 Task: Create a due date automation trigger when advanced on, on the monday before a card is due add content without an empty description at 11:00 AM.
Action: Mouse moved to (1084, 312)
Screenshot: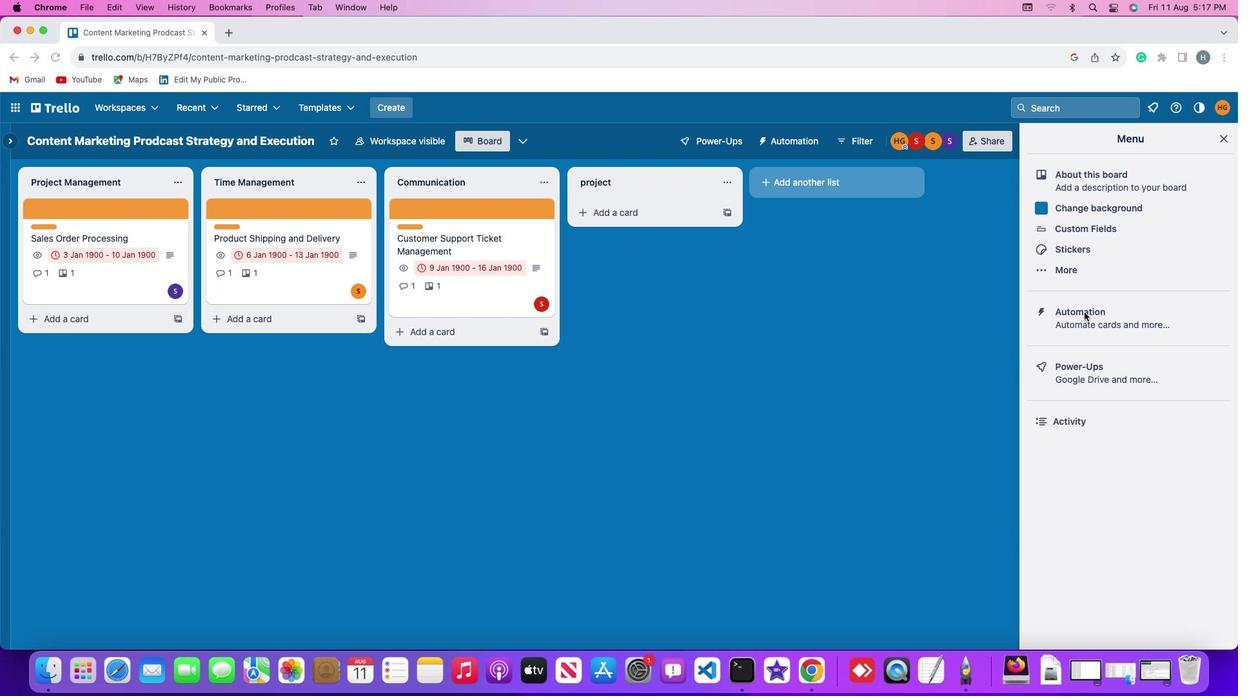 
Action: Mouse pressed left at (1084, 312)
Screenshot: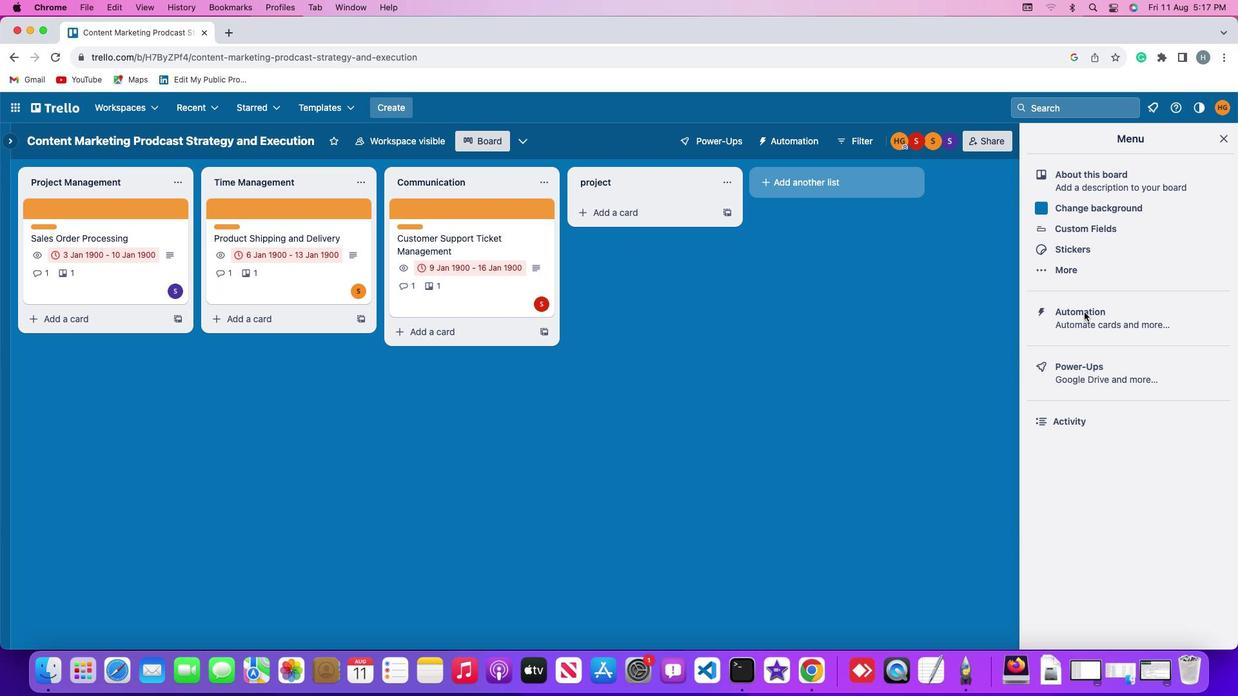 
Action: Mouse pressed left at (1084, 312)
Screenshot: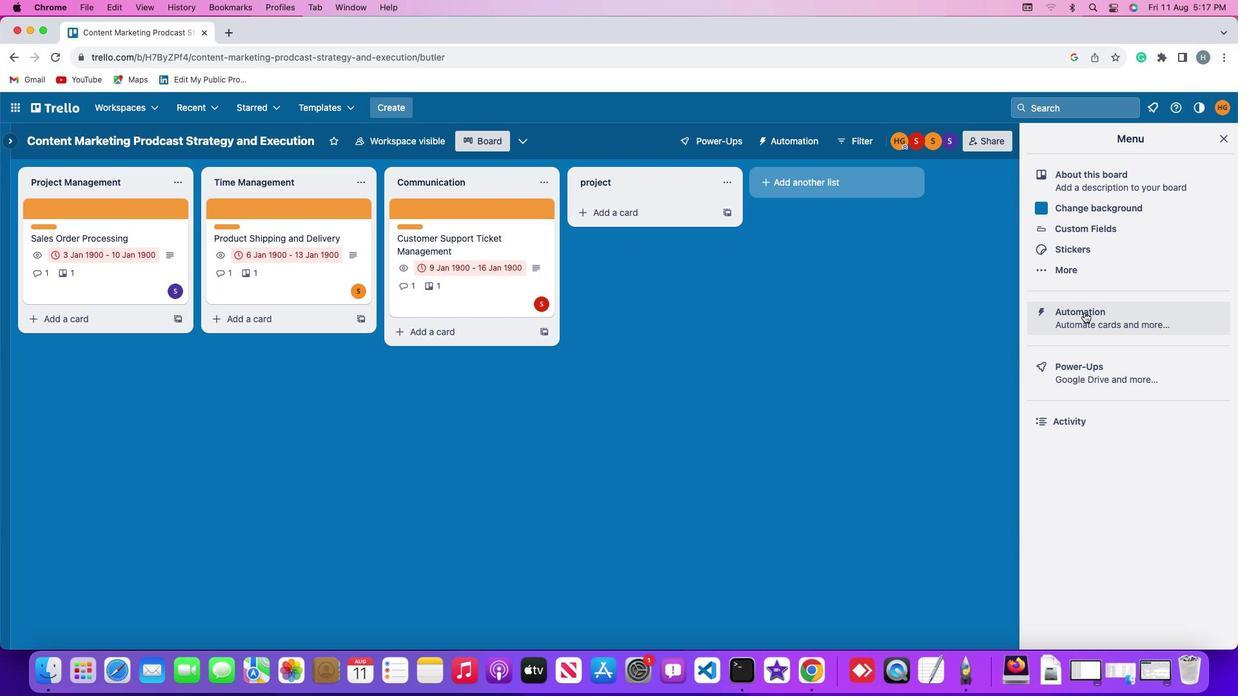 
Action: Mouse moved to (100, 303)
Screenshot: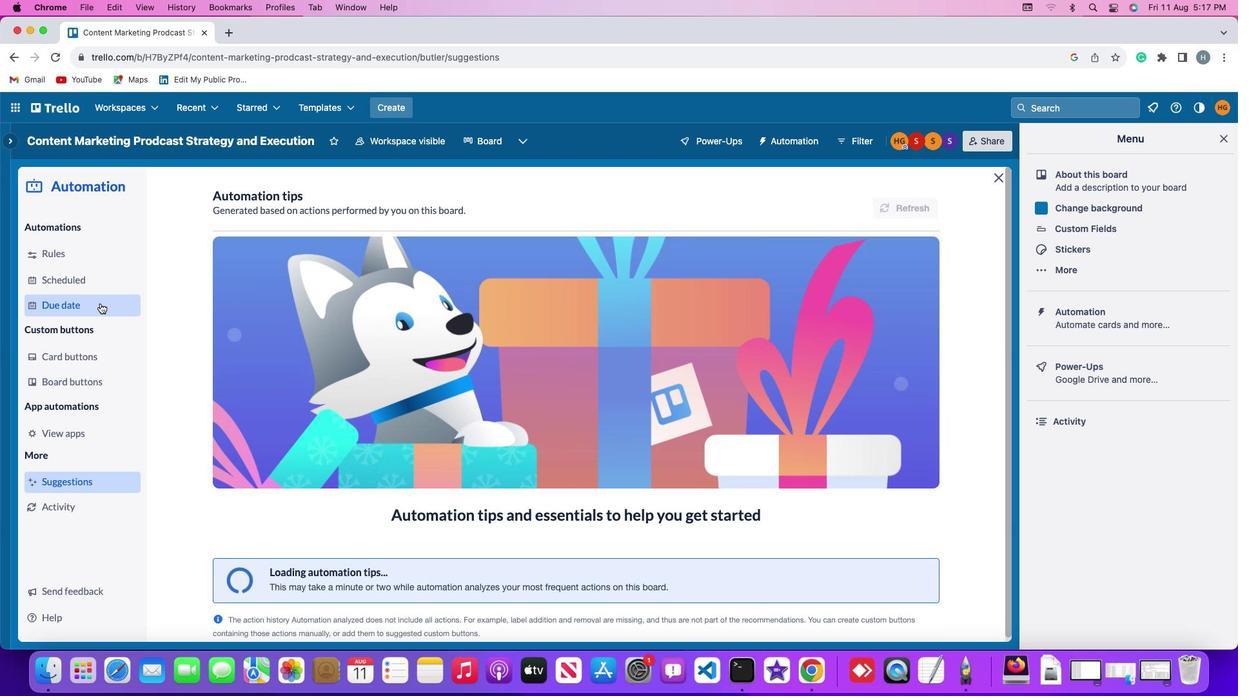 
Action: Mouse pressed left at (100, 303)
Screenshot: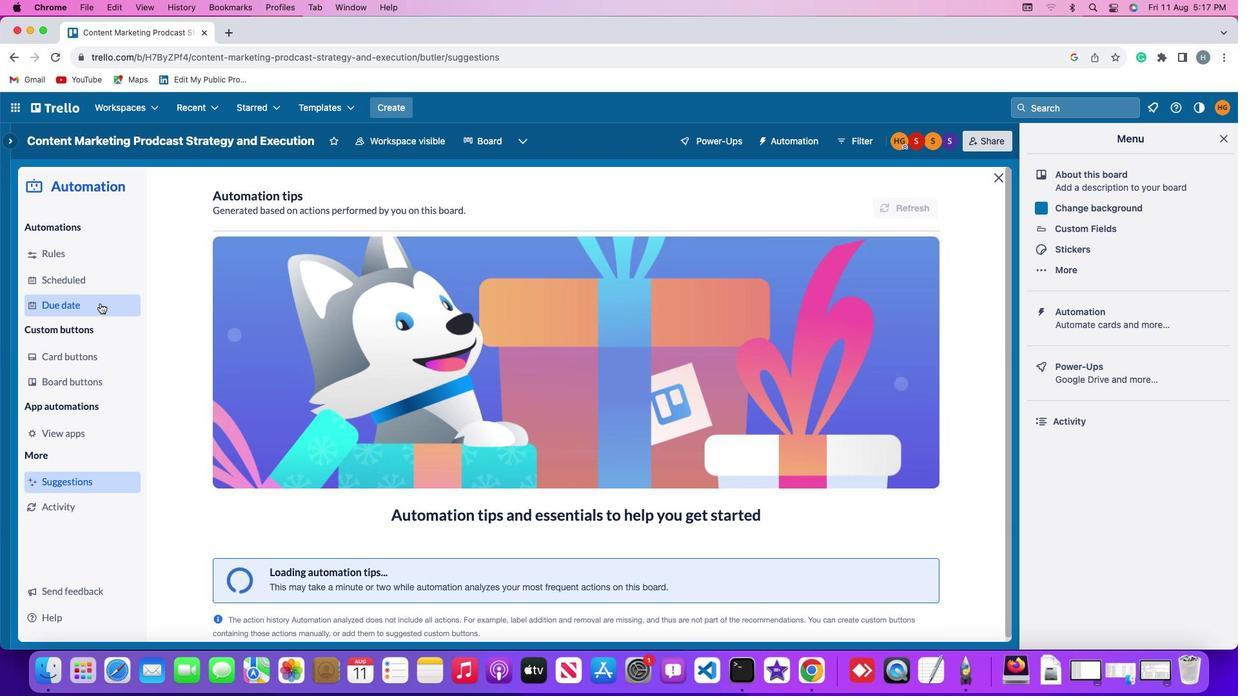 
Action: Mouse moved to (856, 195)
Screenshot: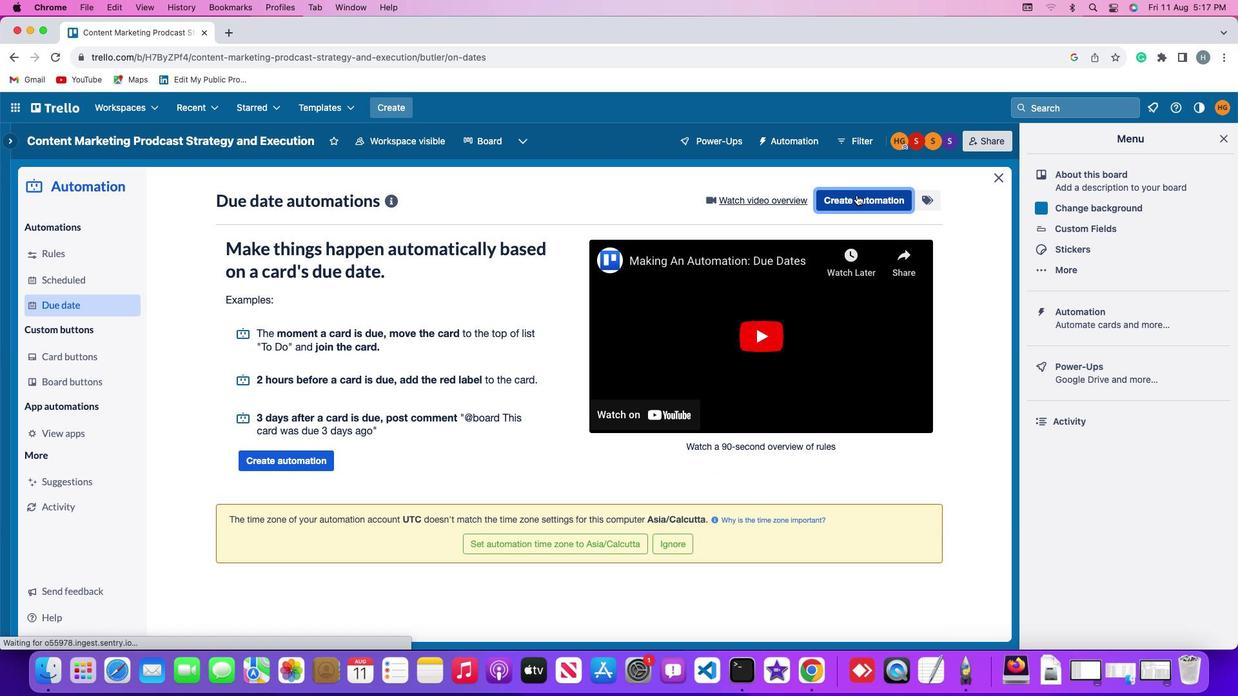 
Action: Mouse pressed left at (856, 195)
Screenshot: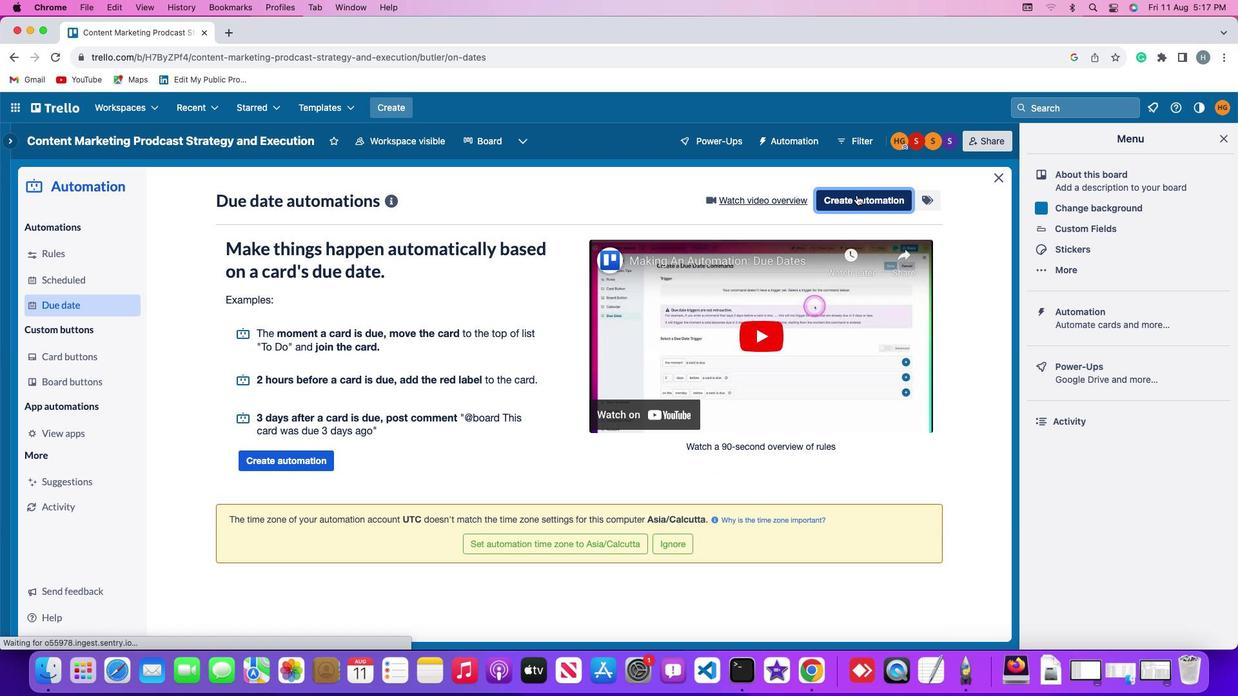 
Action: Mouse moved to (317, 324)
Screenshot: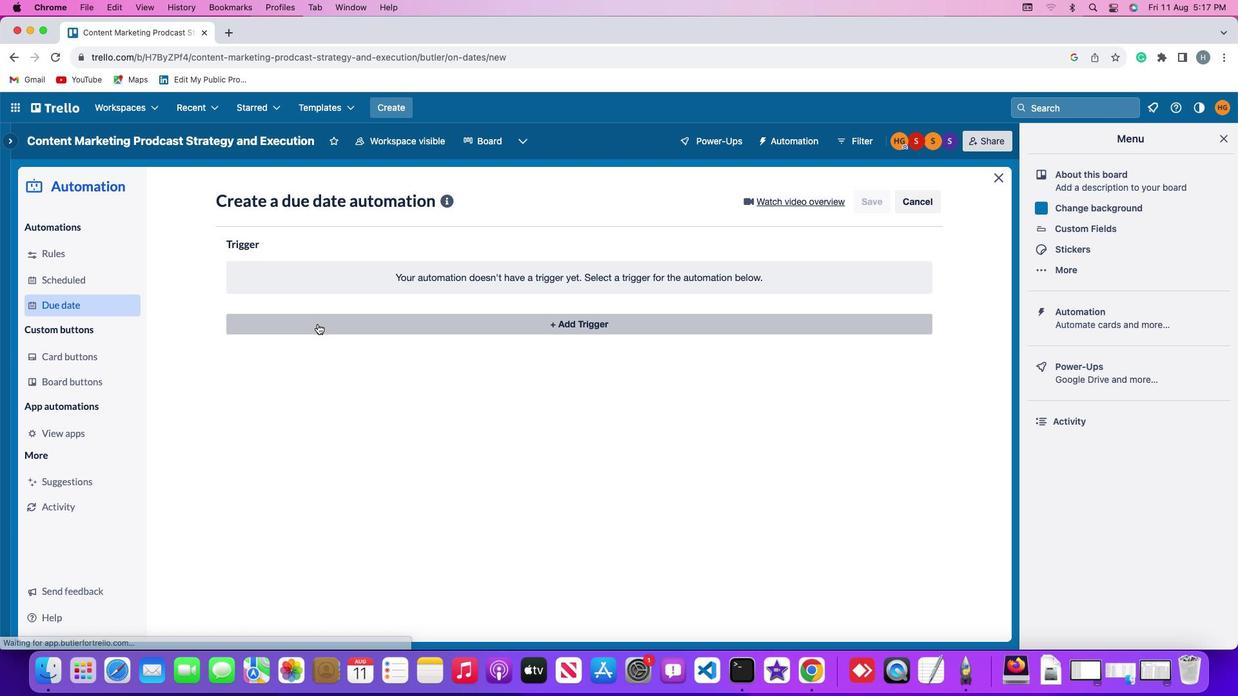 
Action: Mouse pressed left at (317, 324)
Screenshot: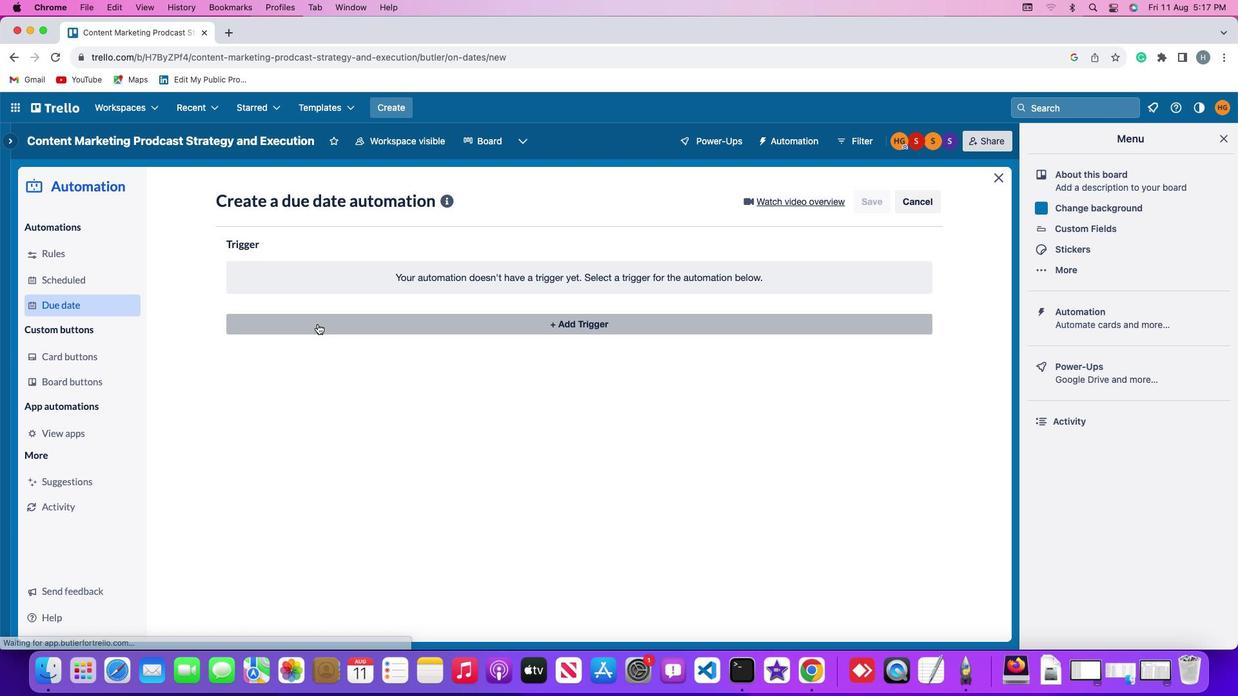 
Action: Mouse moved to (288, 569)
Screenshot: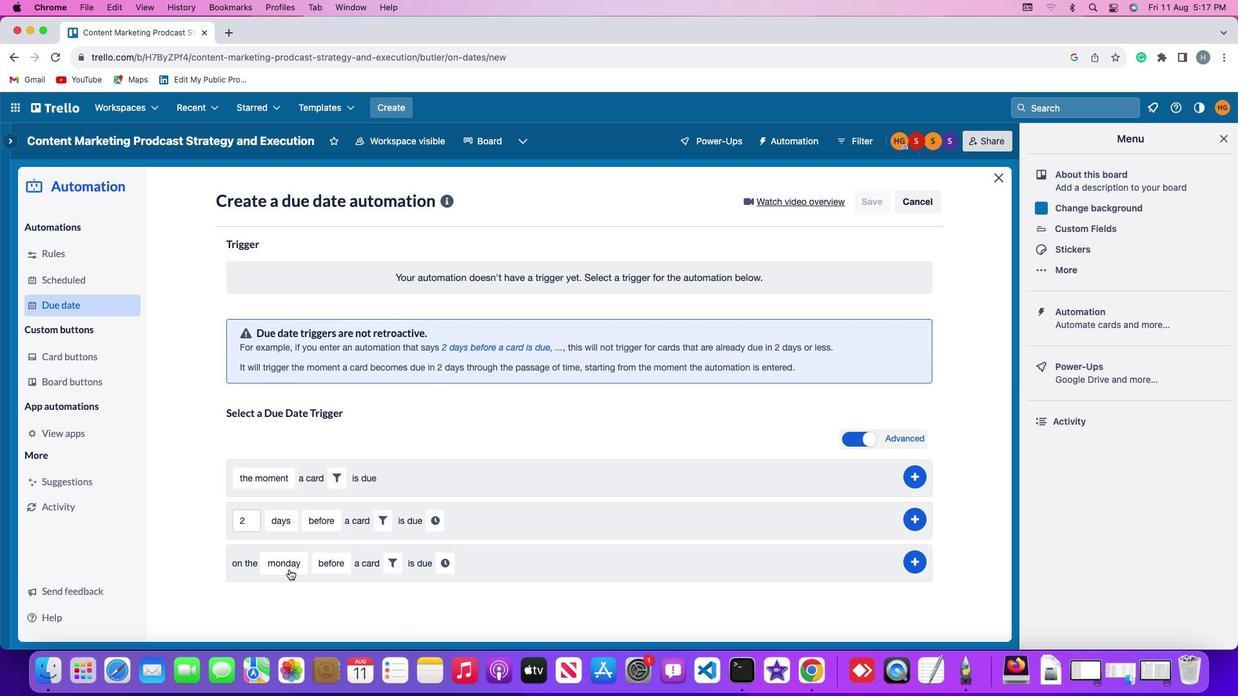 
Action: Mouse pressed left at (288, 569)
Screenshot: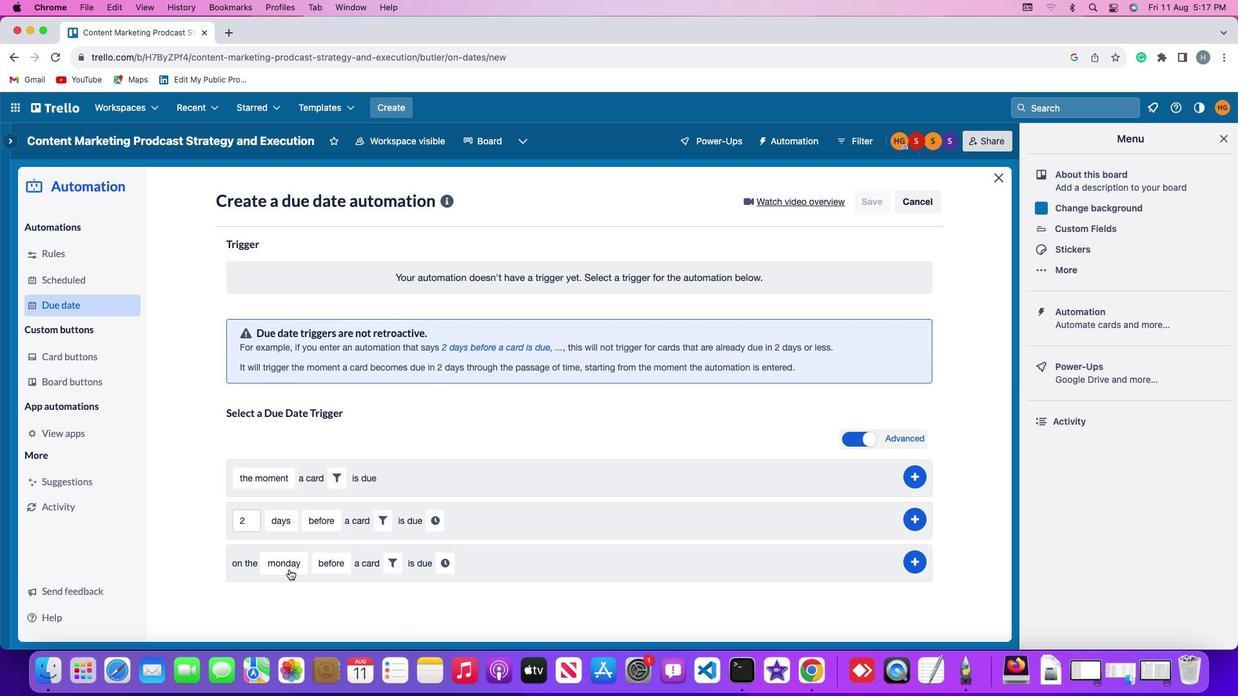 
Action: Mouse moved to (301, 381)
Screenshot: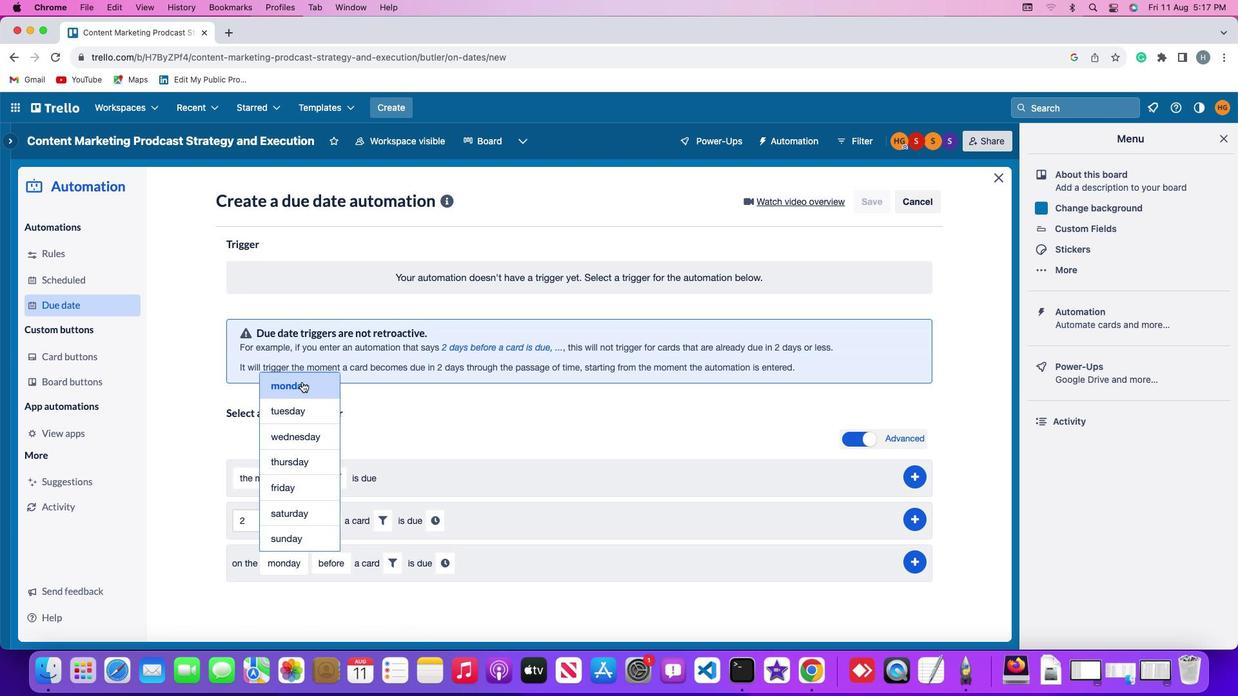 
Action: Mouse pressed left at (301, 381)
Screenshot: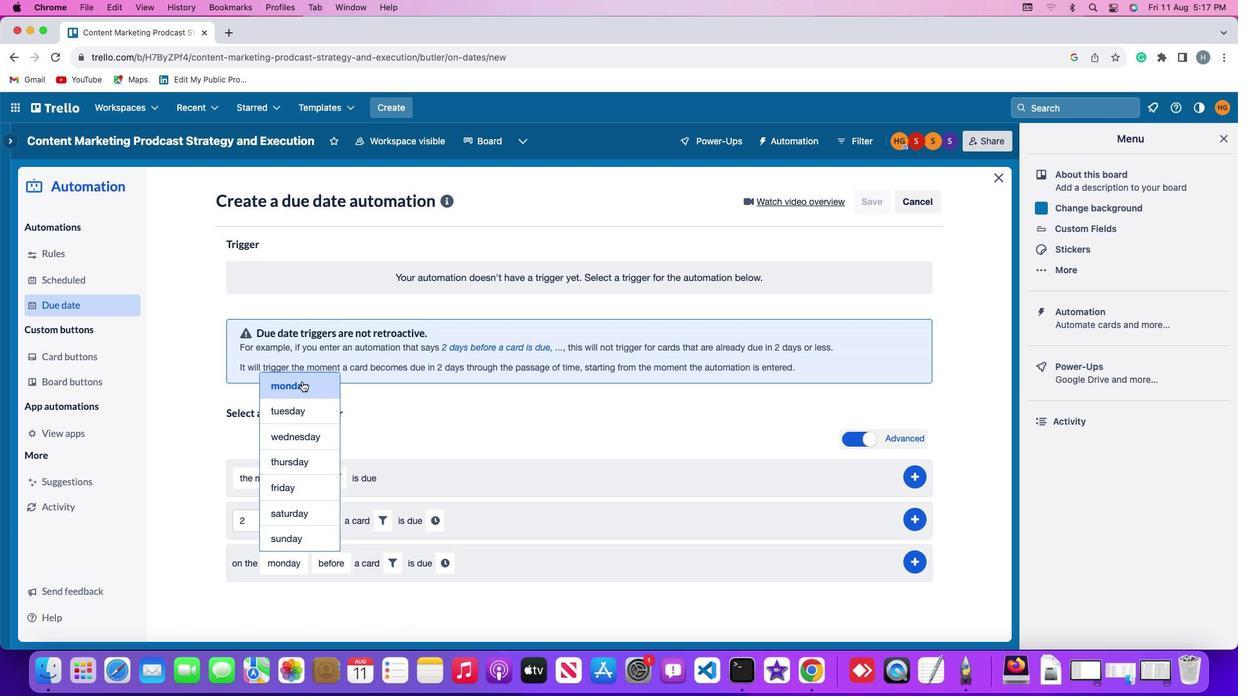 
Action: Mouse moved to (332, 565)
Screenshot: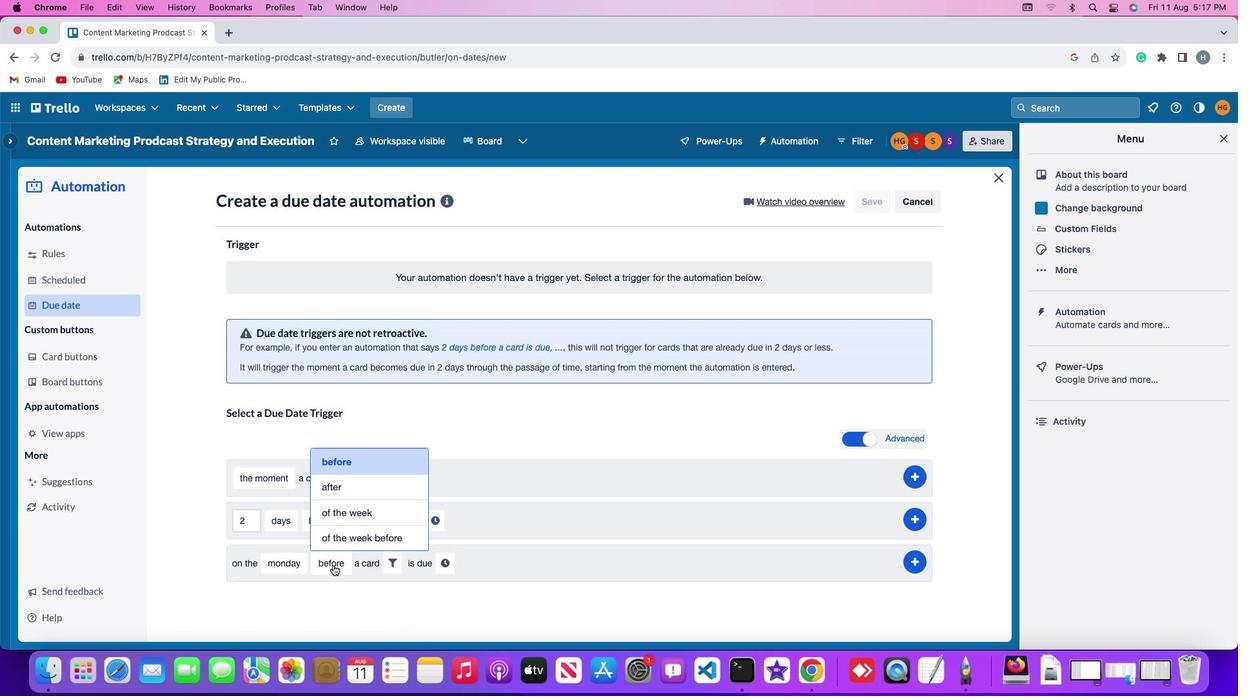 
Action: Mouse pressed left at (332, 565)
Screenshot: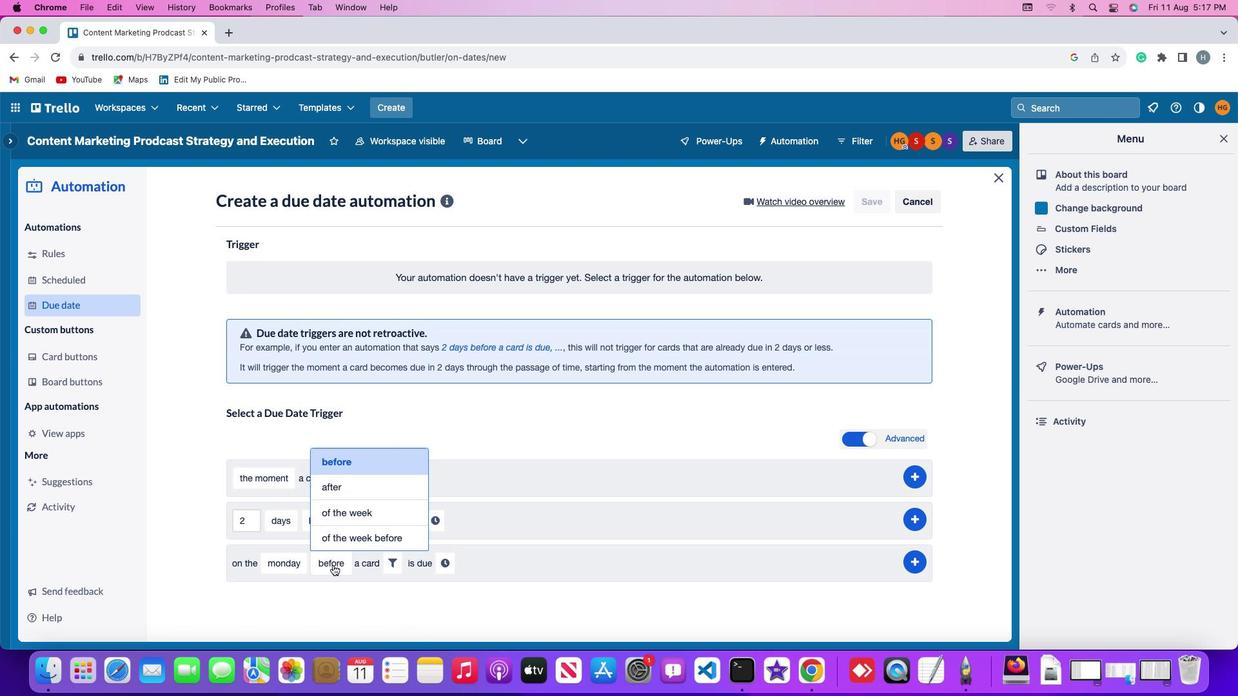 
Action: Mouse moved to (370, 460)
Screenshot: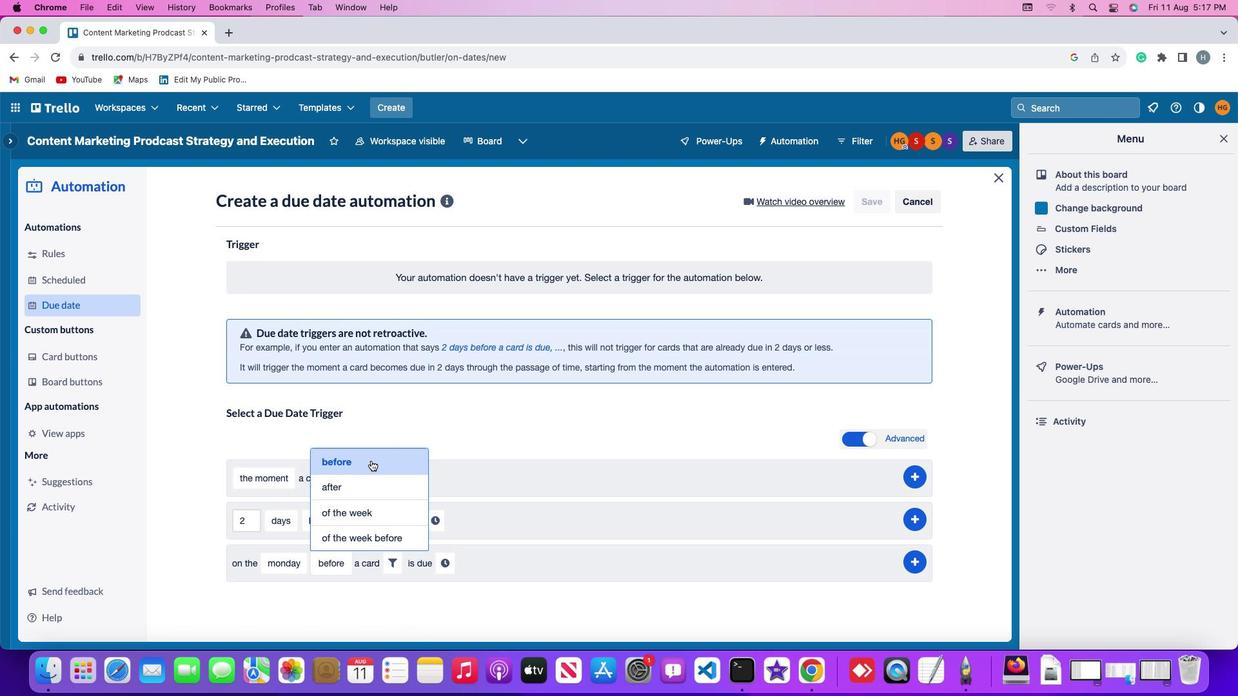 
Action: Mouse pressed left at (370, 460)
Screenshot: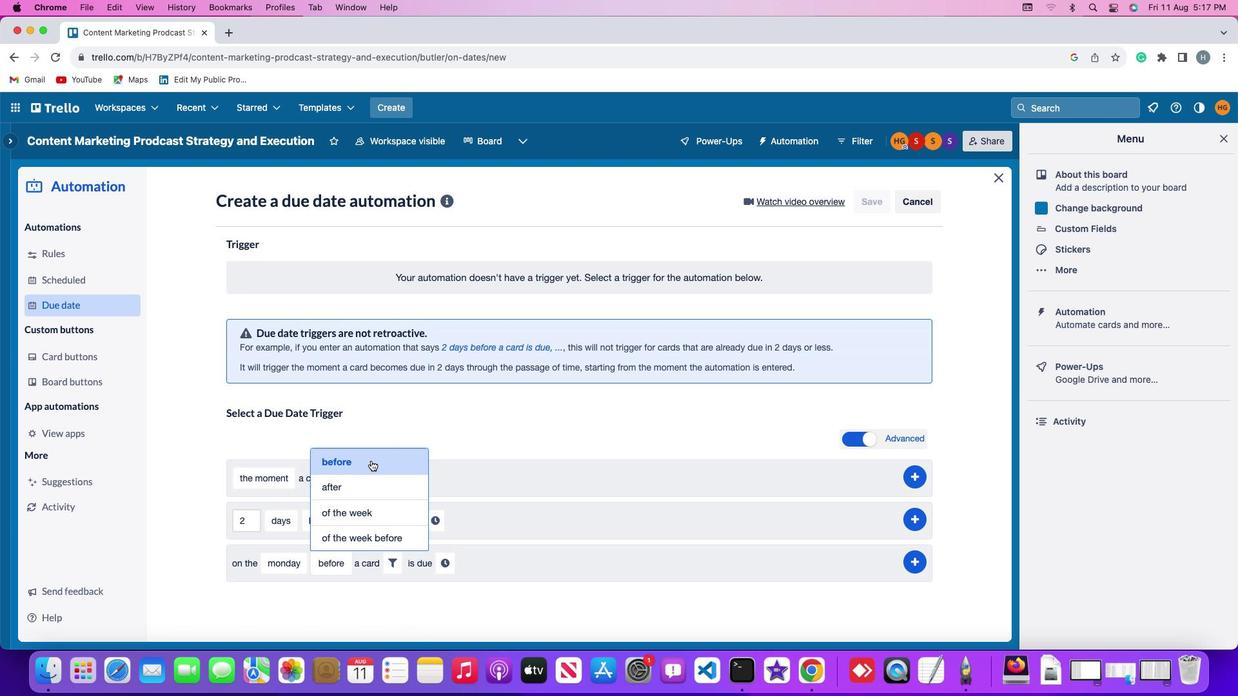 
Action: Mouse moved to (393, 568)
Screenshot: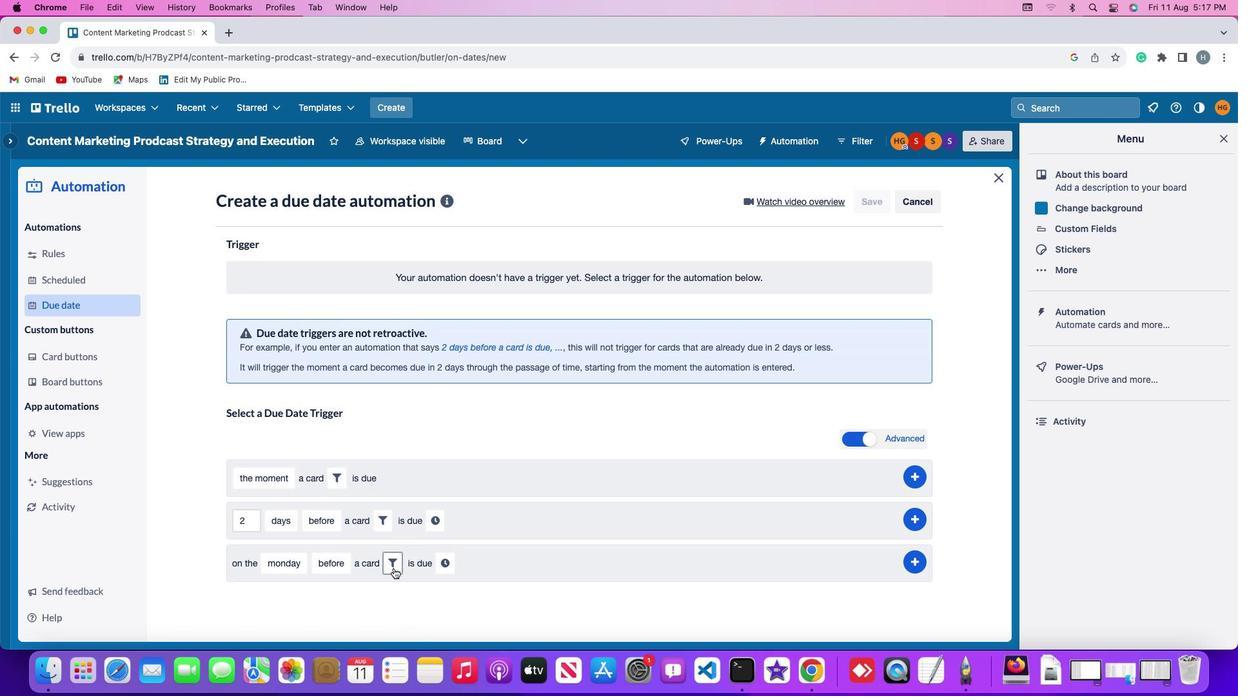 
Action: Mouse pressed left at (393, 568)
Screenshot: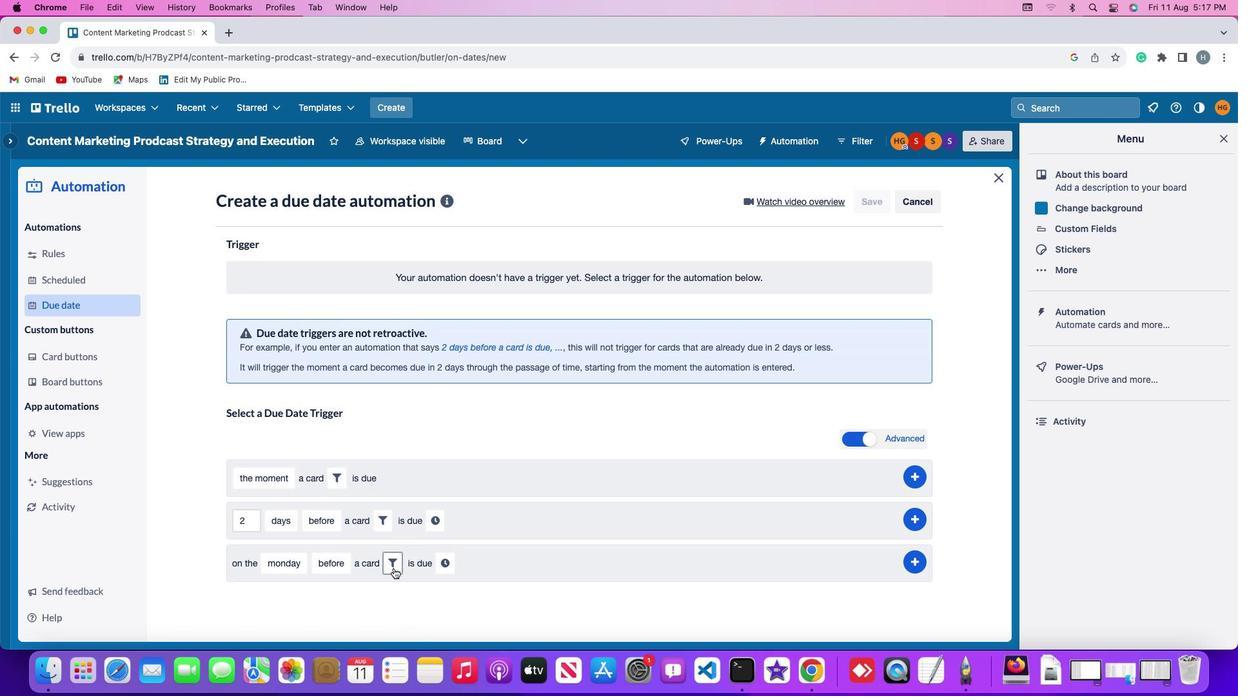 
Action: Mouse moved to (545, 600)
Screenshot: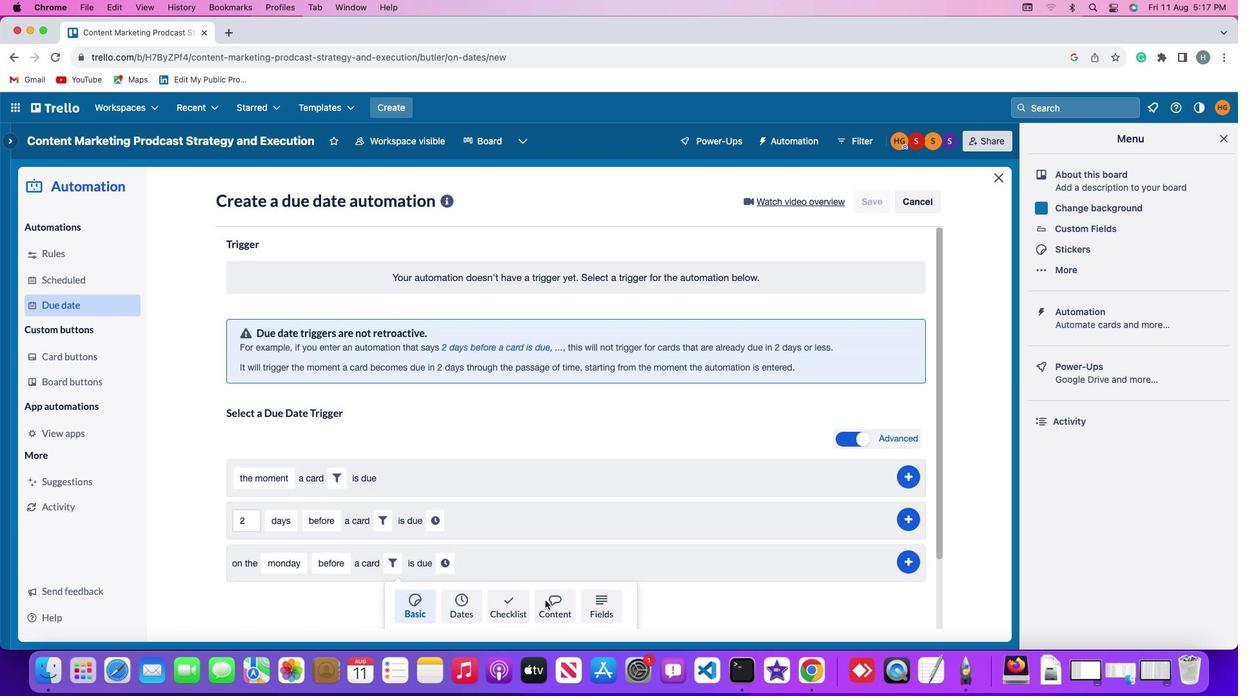 
Action: Mouse pressed left at (545, 600)
Screenshot: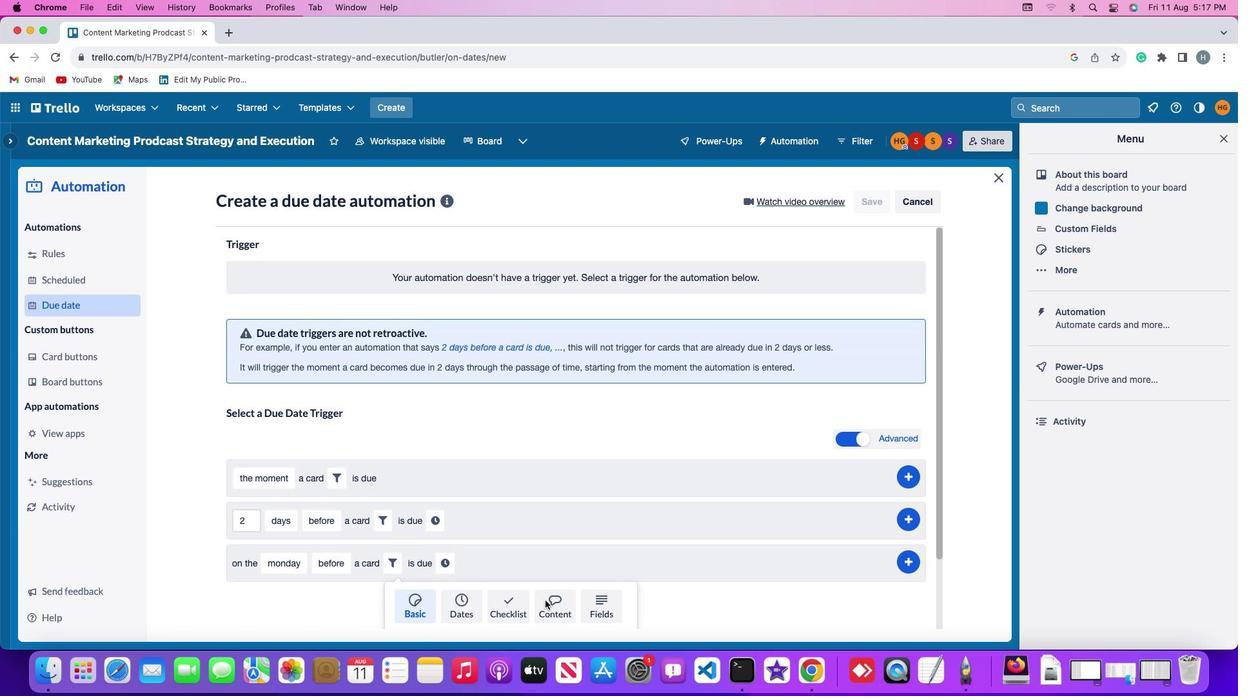 
Action: Mouse moved to (362, 601)
Screenshot: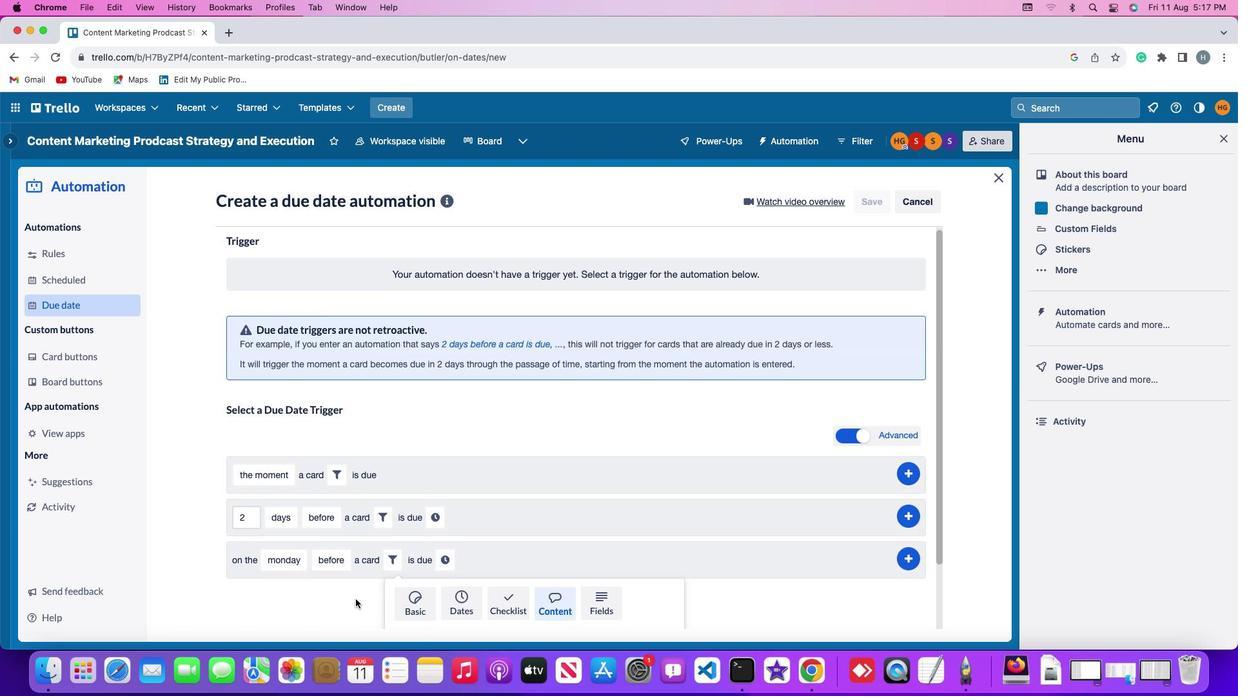 
Action: Mouse scrolled (362, 601) with delta (0, 0)
Screenshot: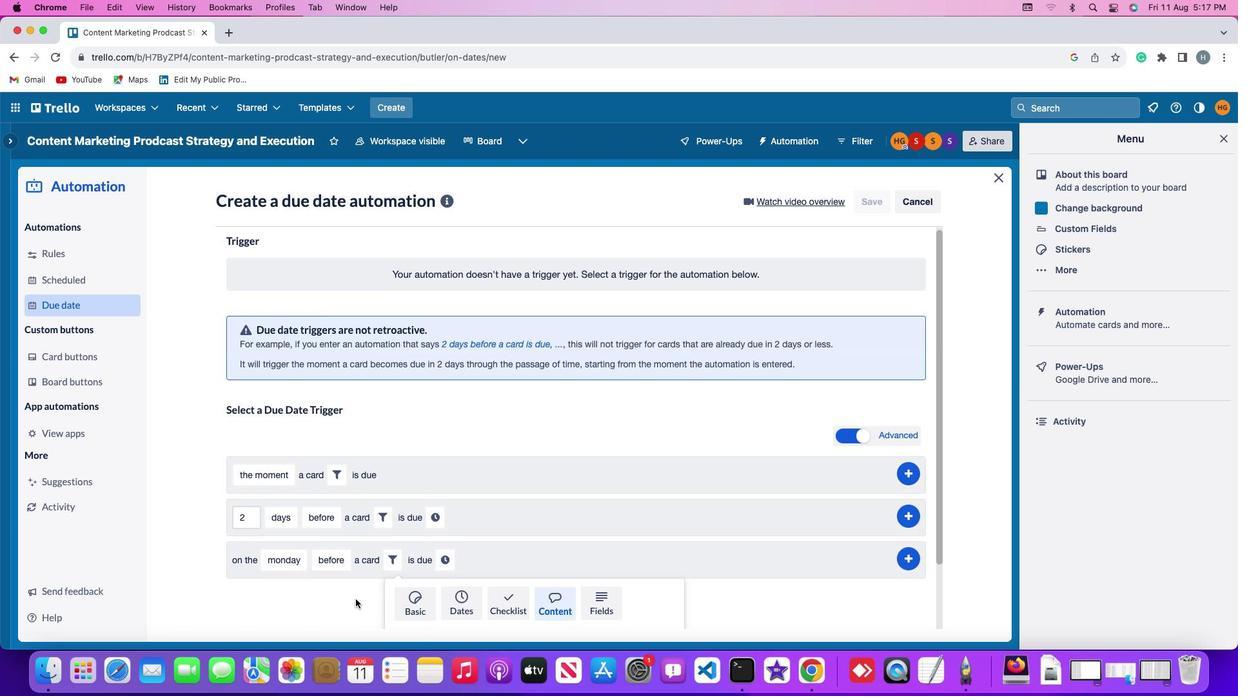 
Action: Mouse moved to (362, 601)
Screenshot: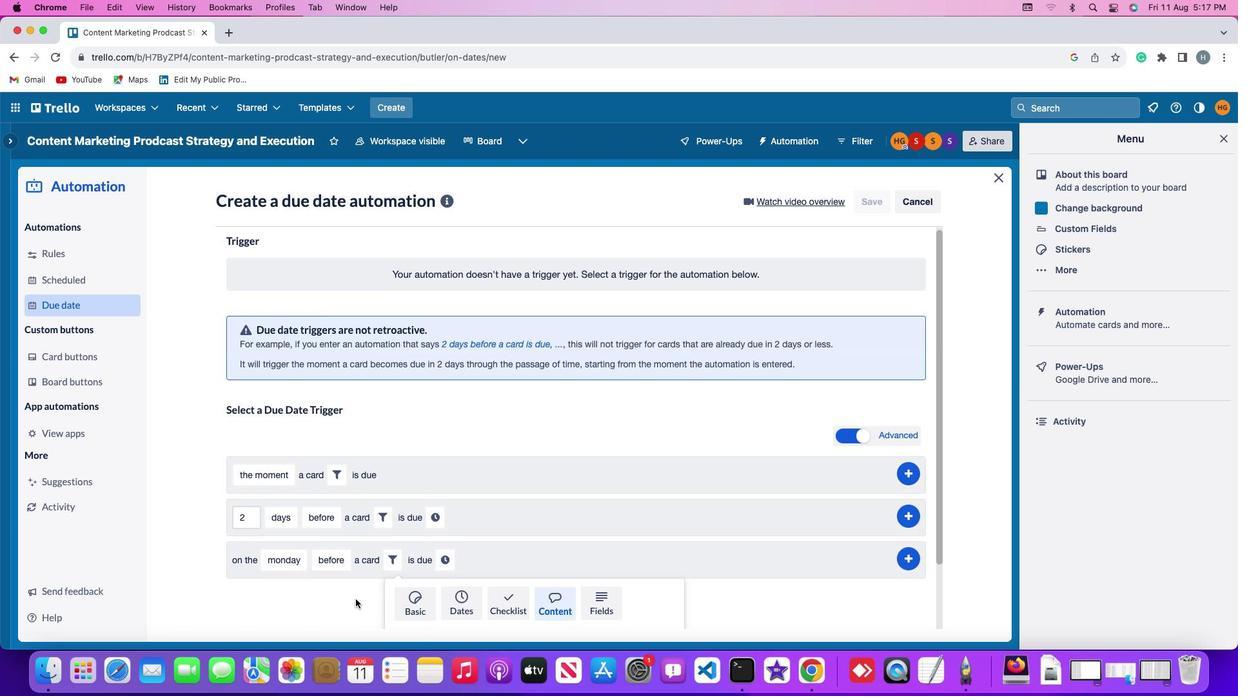 
Action: Mouse scrolled (362, 601) with delta (0, 0)
Screenshot: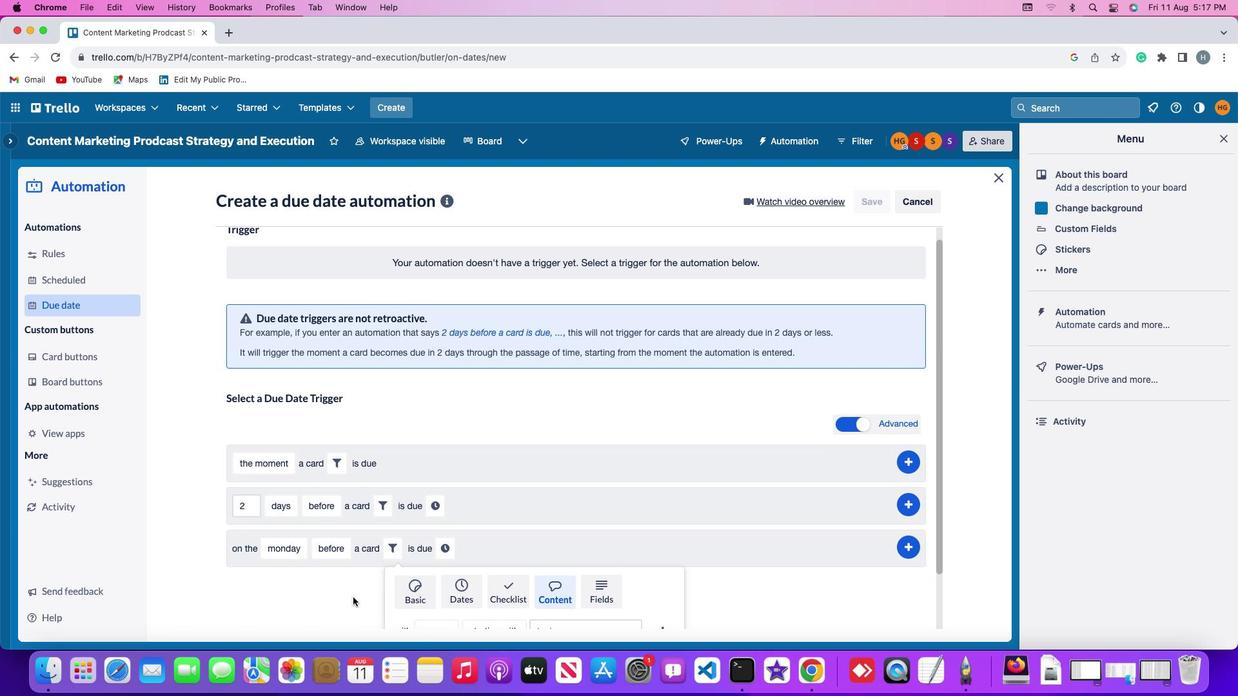 
Action: Mouse scrolled (362, 601) with delta (0, -1)
Screenshot: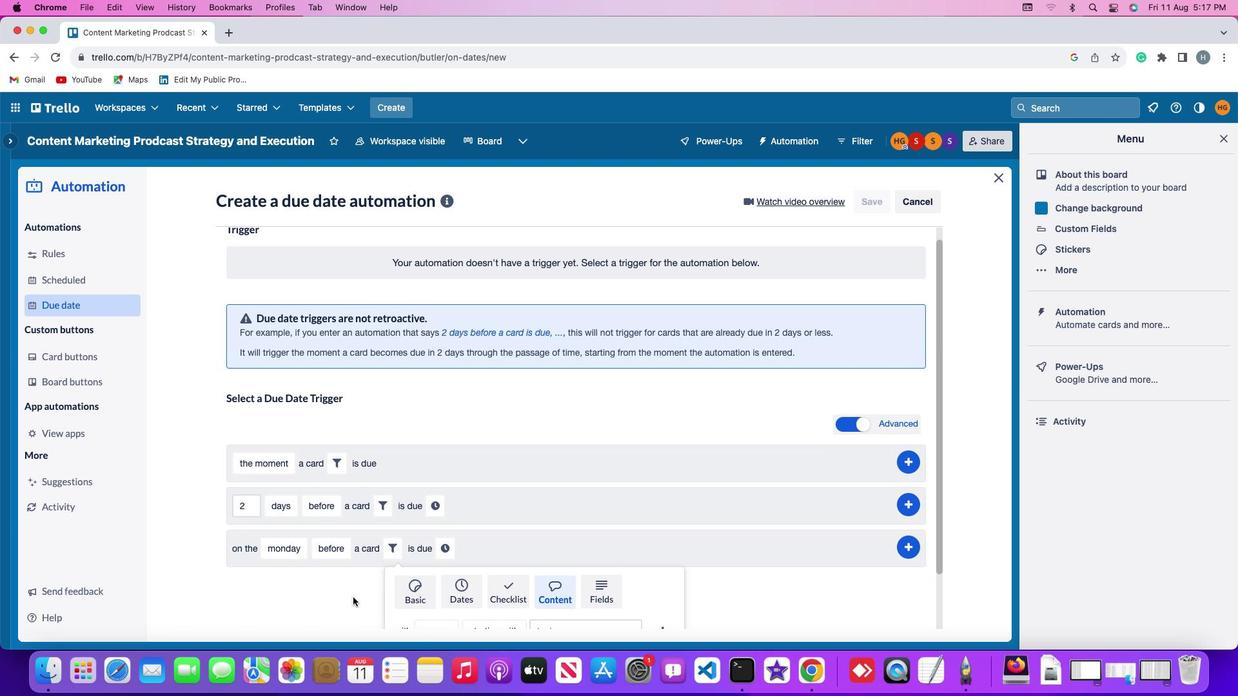 
Action: Mouse moved to (360, 599)
Screenshot: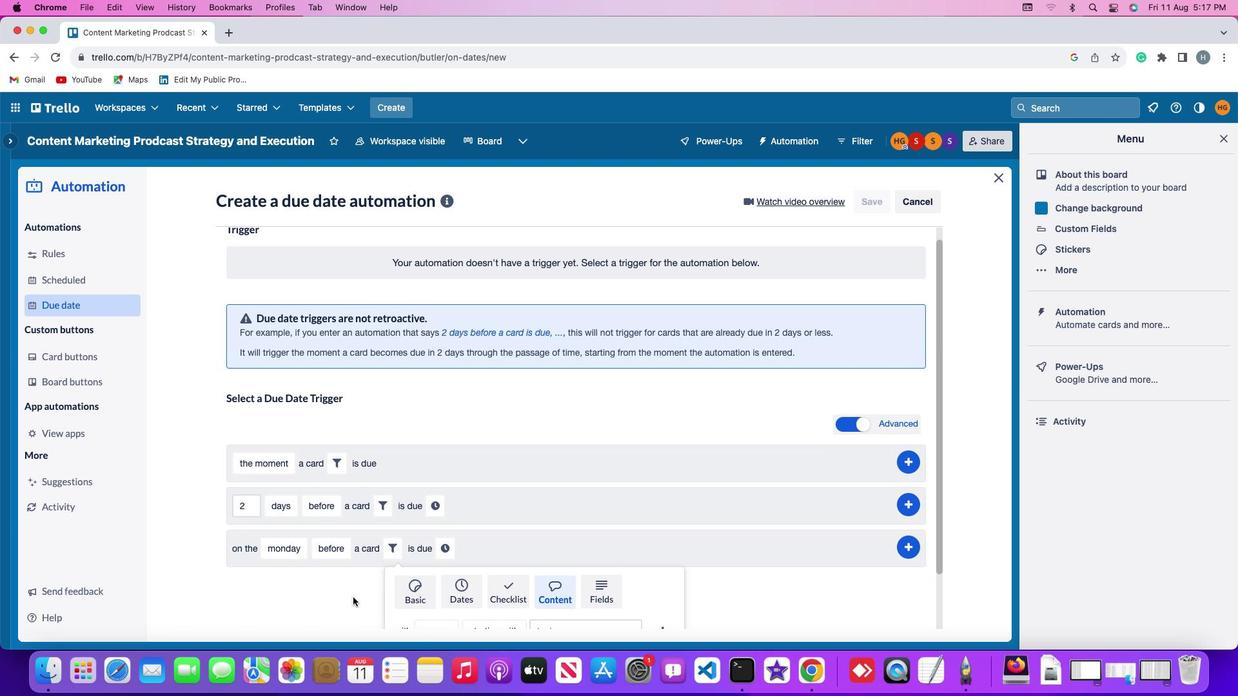 
Action: Mouse scrolled (360, 599) with delta (0, -3)
Screenshot: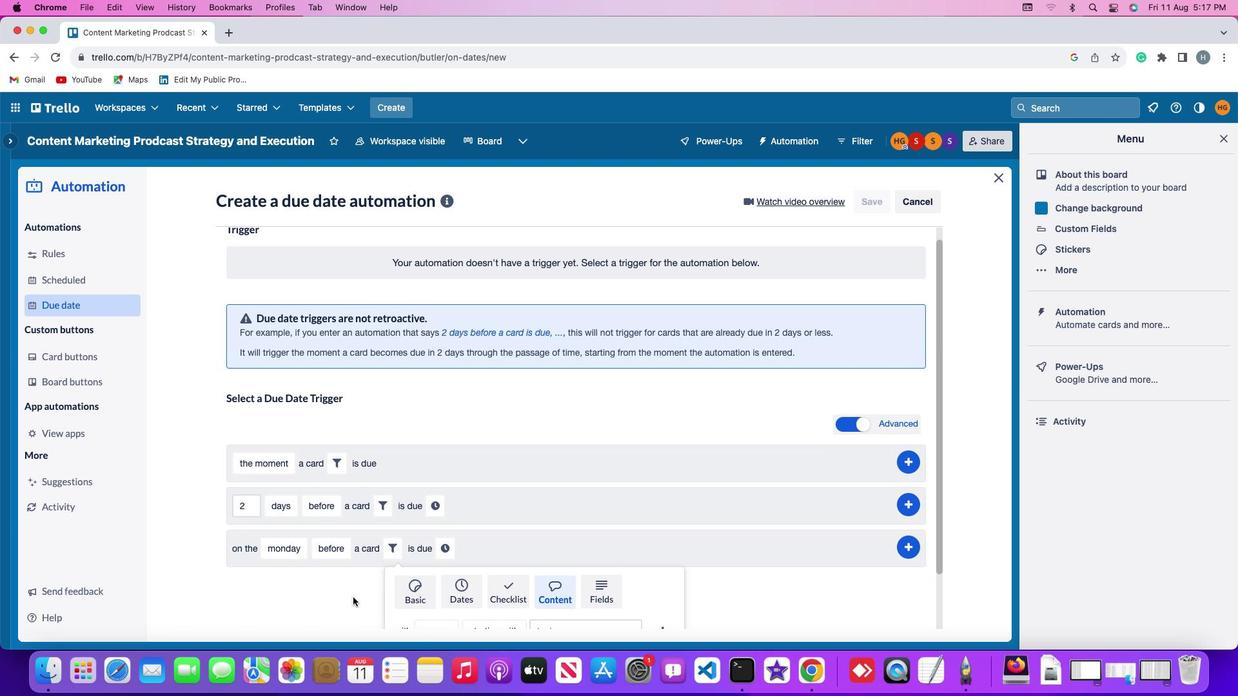 
Action: Mouse moved to (354, 598)
Screenshot: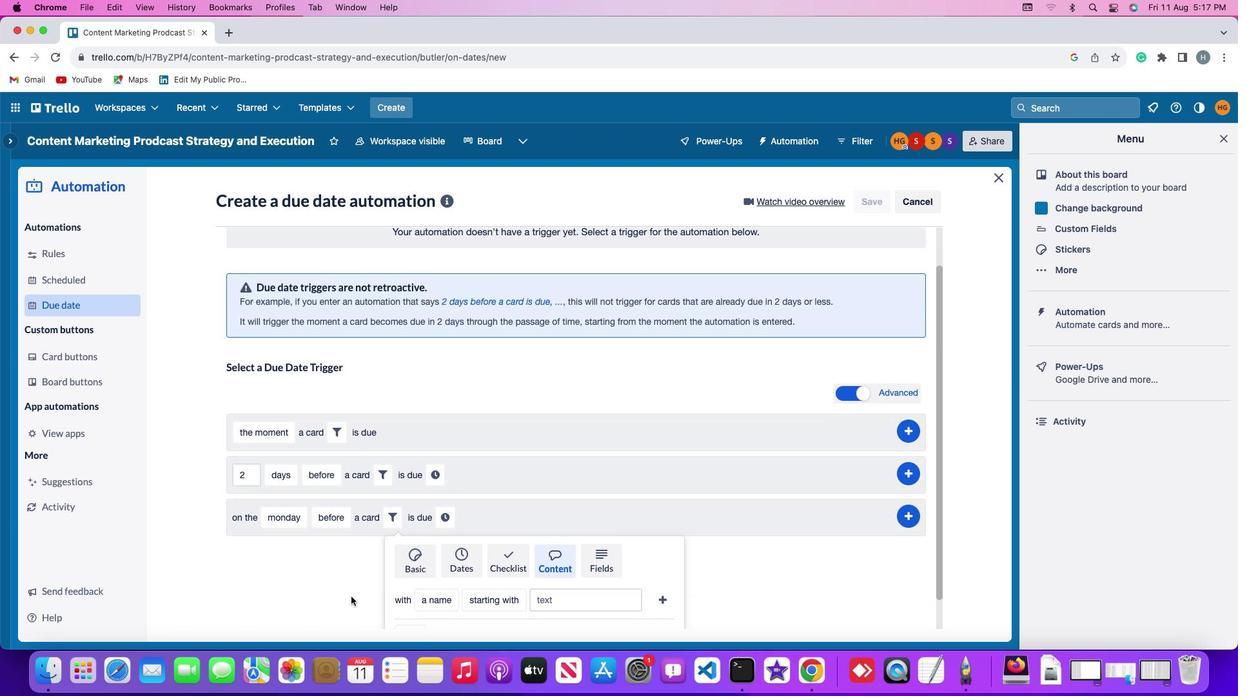 
Action: Mouse scrolled (354, 598) with delta (0, -3)
Screenshot: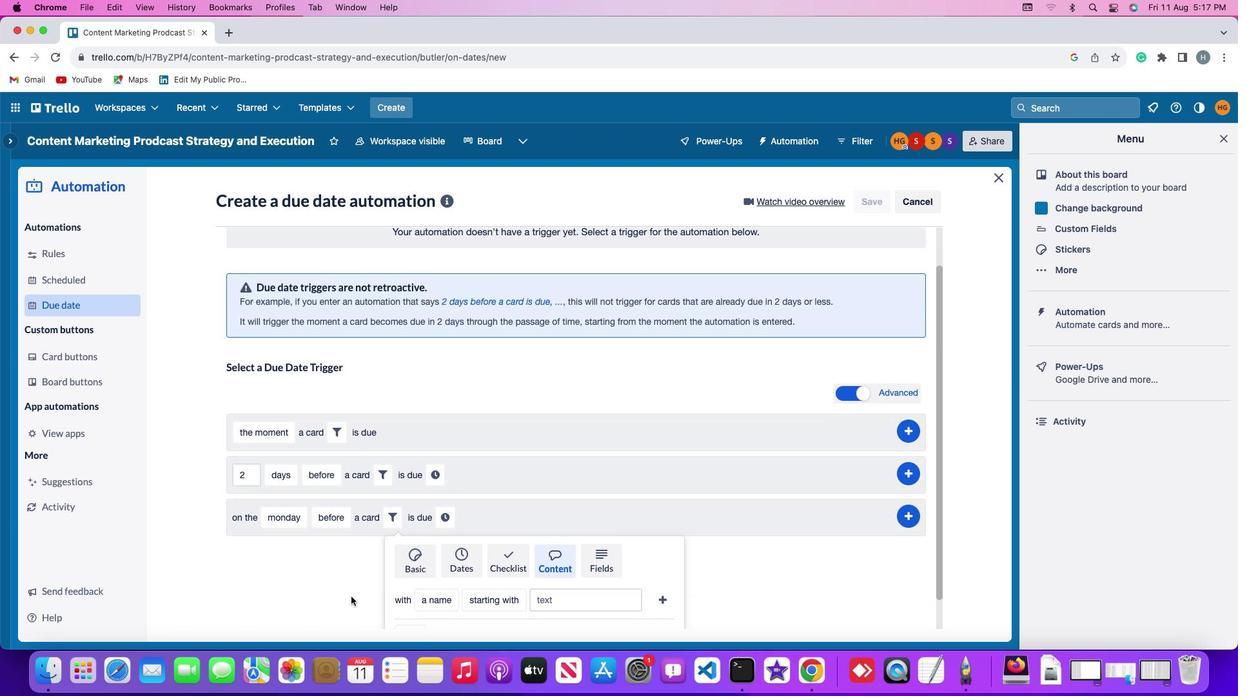 
Action: Mouse moved to (350, 596)
Screenshot: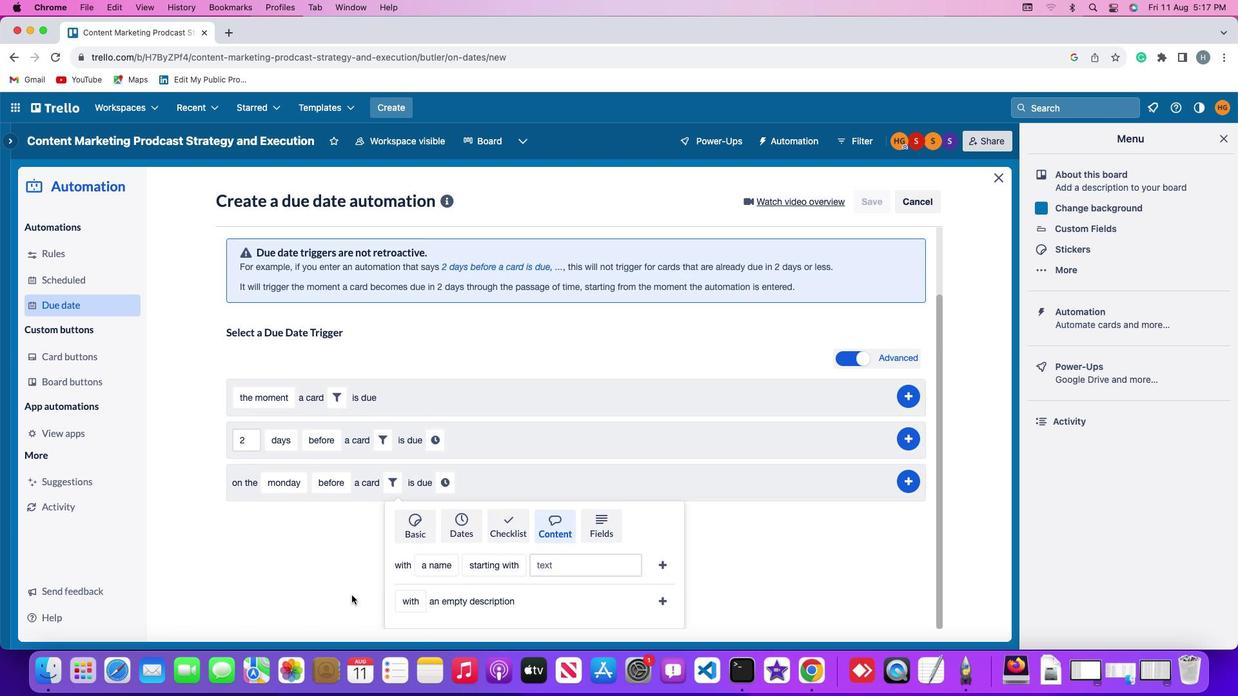 
Action: Mouse scrolled (350, 596) with delta (0, 0)
Screenshot: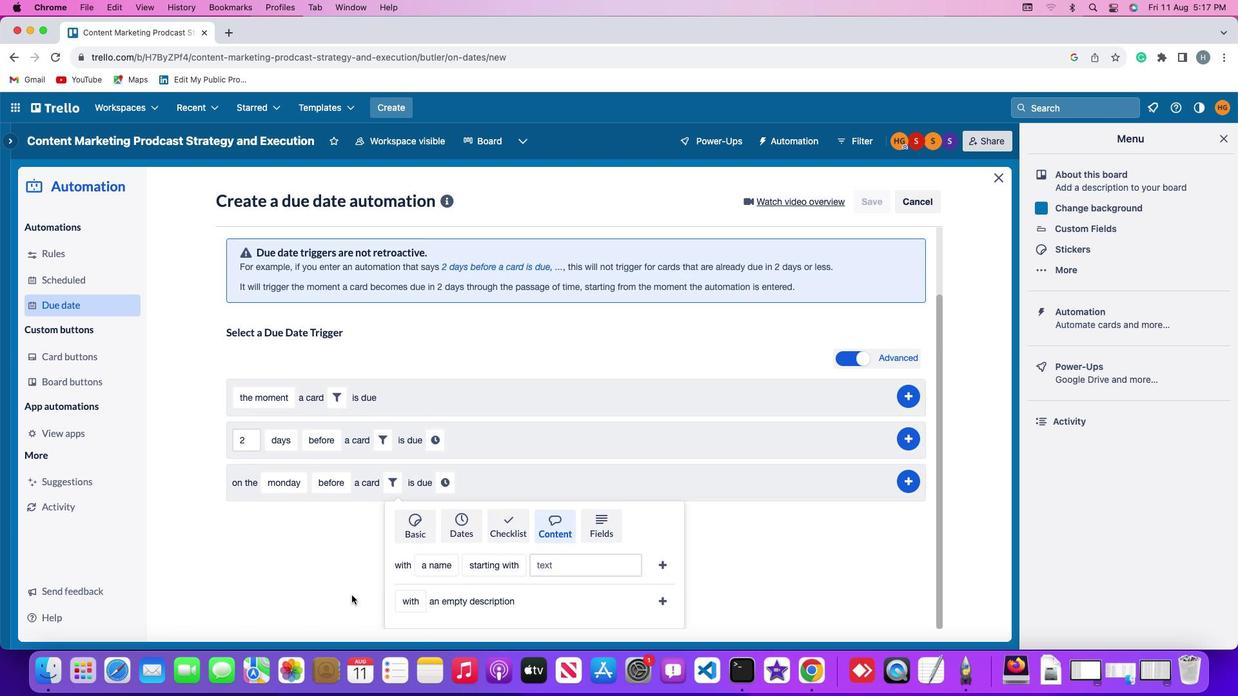 
Action: Mouse scrolled (350, 596) with delta (0, 0)
Screenshot: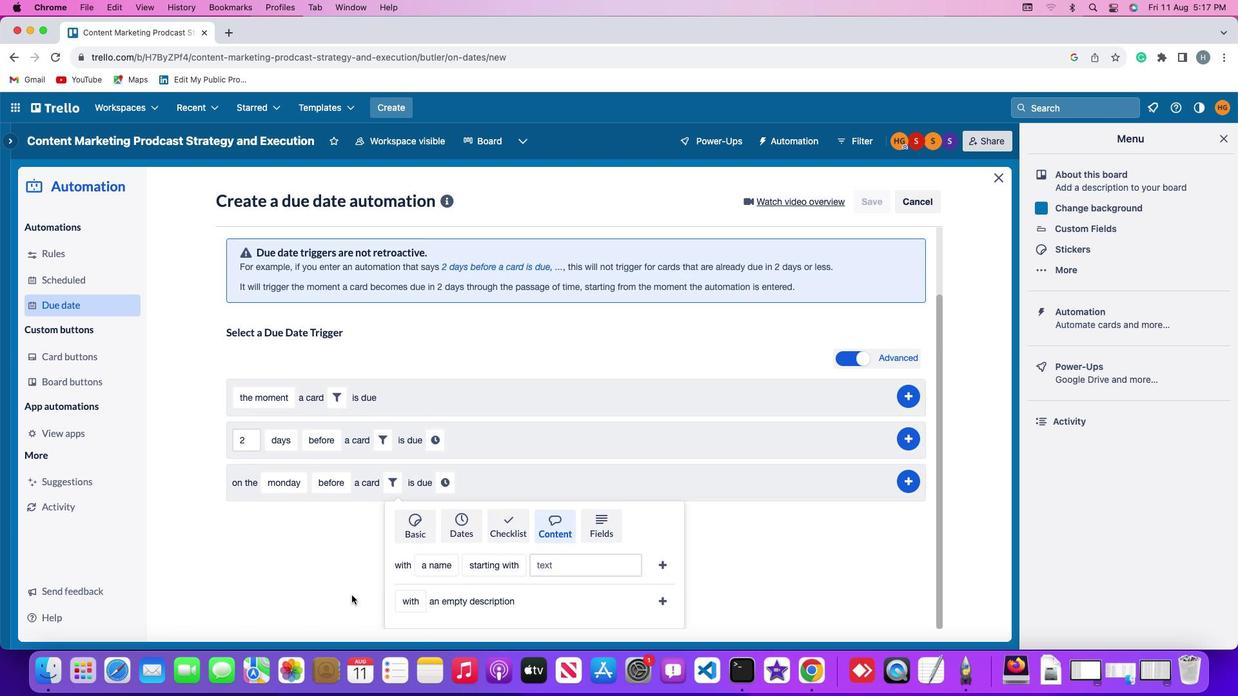 
Action: Mouse moved to (350, 595)
Screenshot: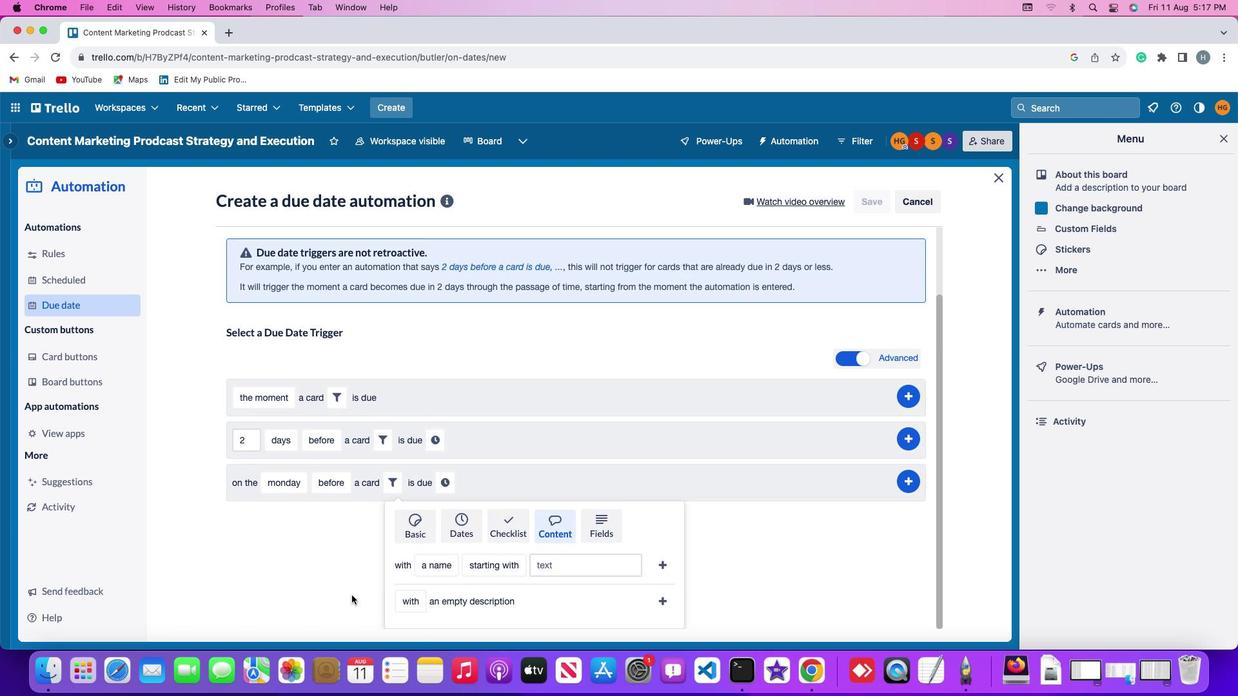 
Action: Mouse scrolled (350, 595) with delta (0, -1)
Screenshot: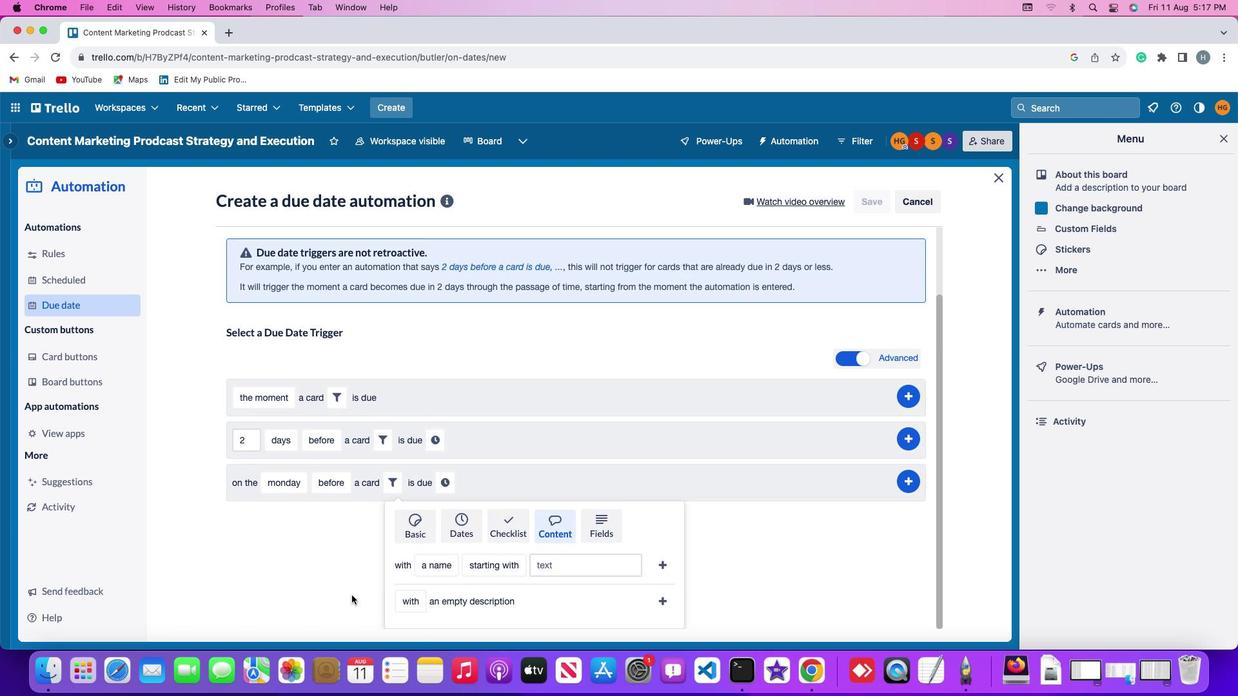 
Action: Mouse moved to (352, 595)
Screenshot: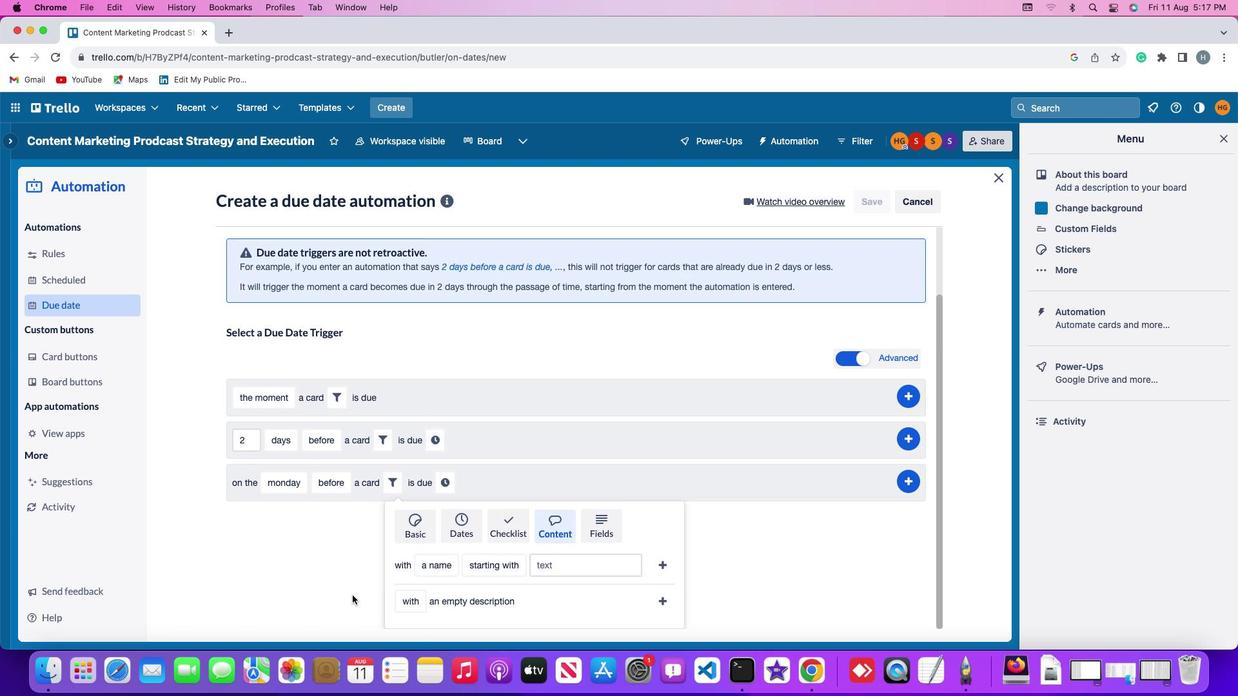 
Action: Mouse scrolled (352, 595) with delta (0, -2)
Screenshot: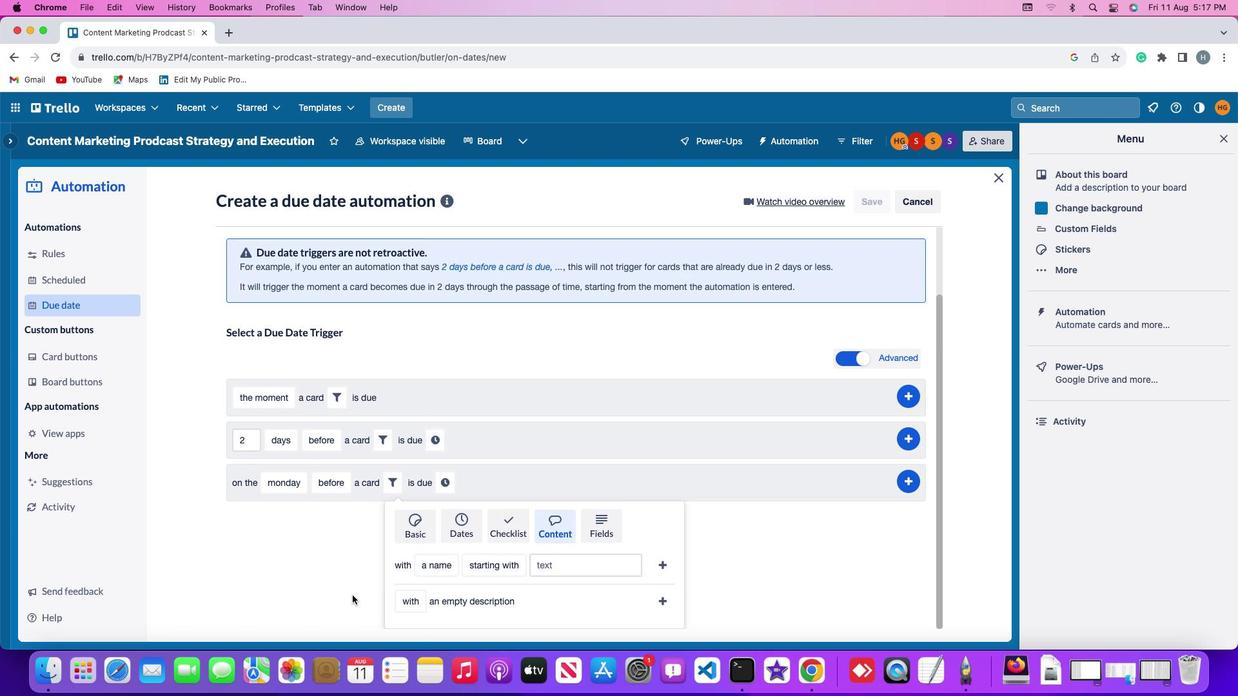 
Action: Mouse moved to (409, 598)
Screenshot: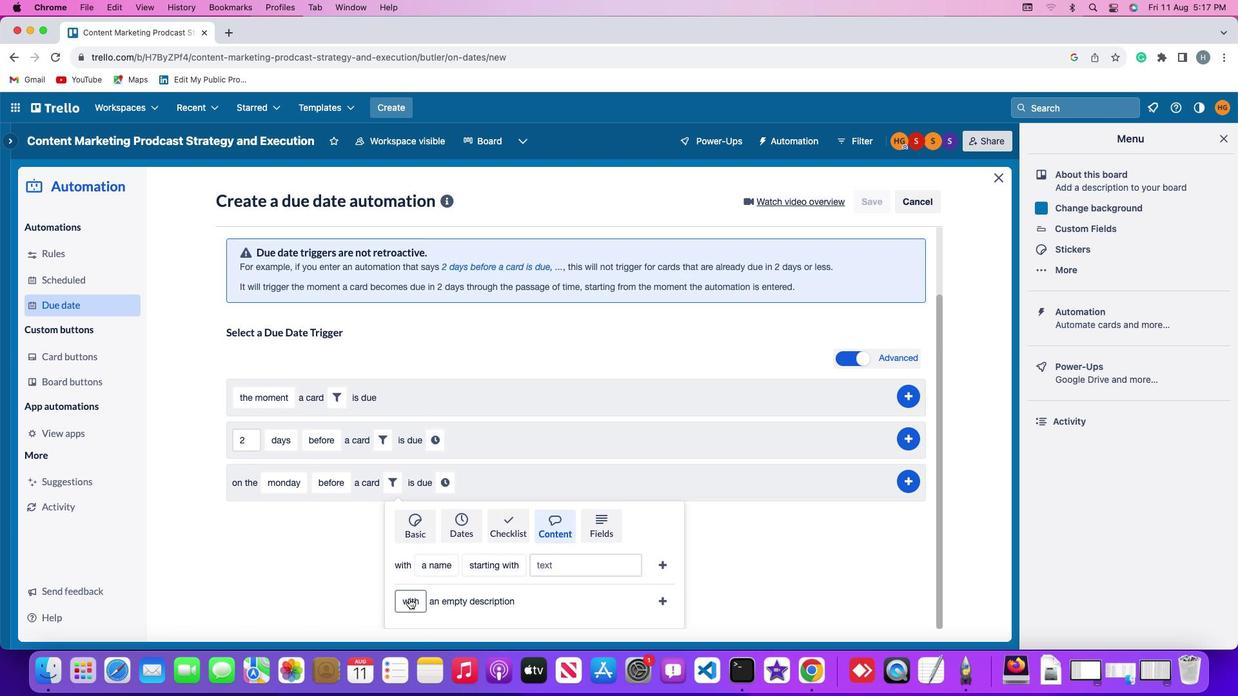 
Action: Mouse pressed left at (409, 598)
Screenshot: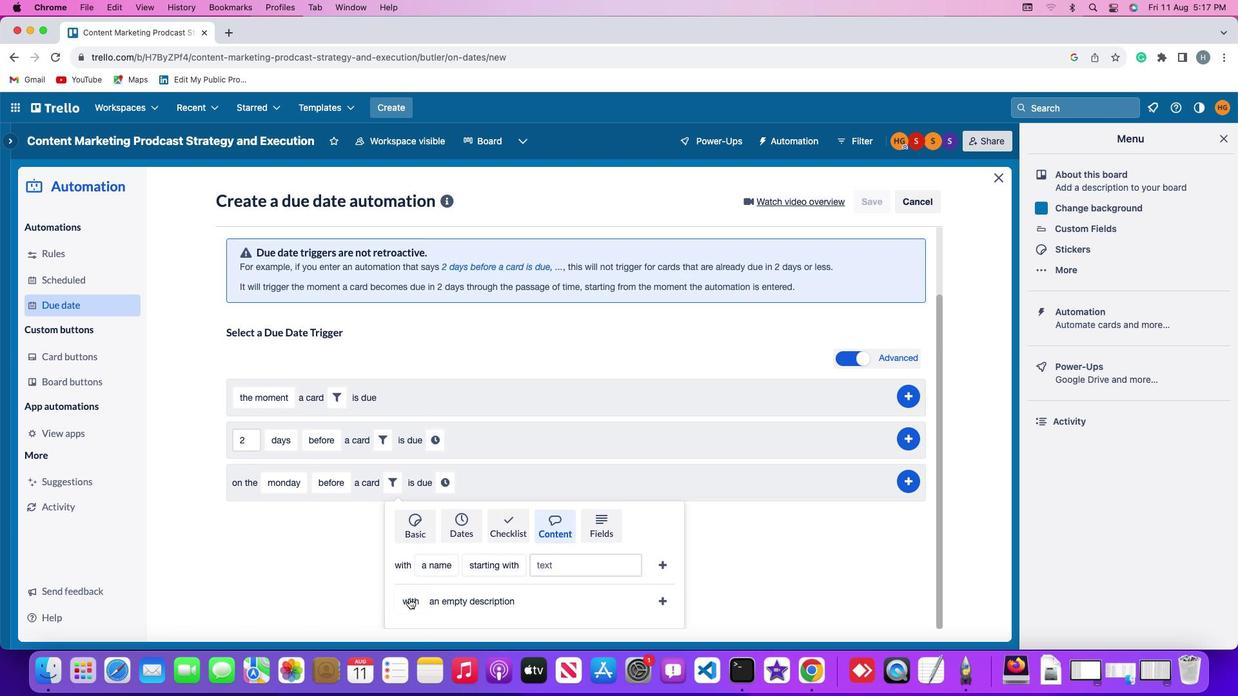 
Action: Mouse moved to (417, 572)
Screenshot: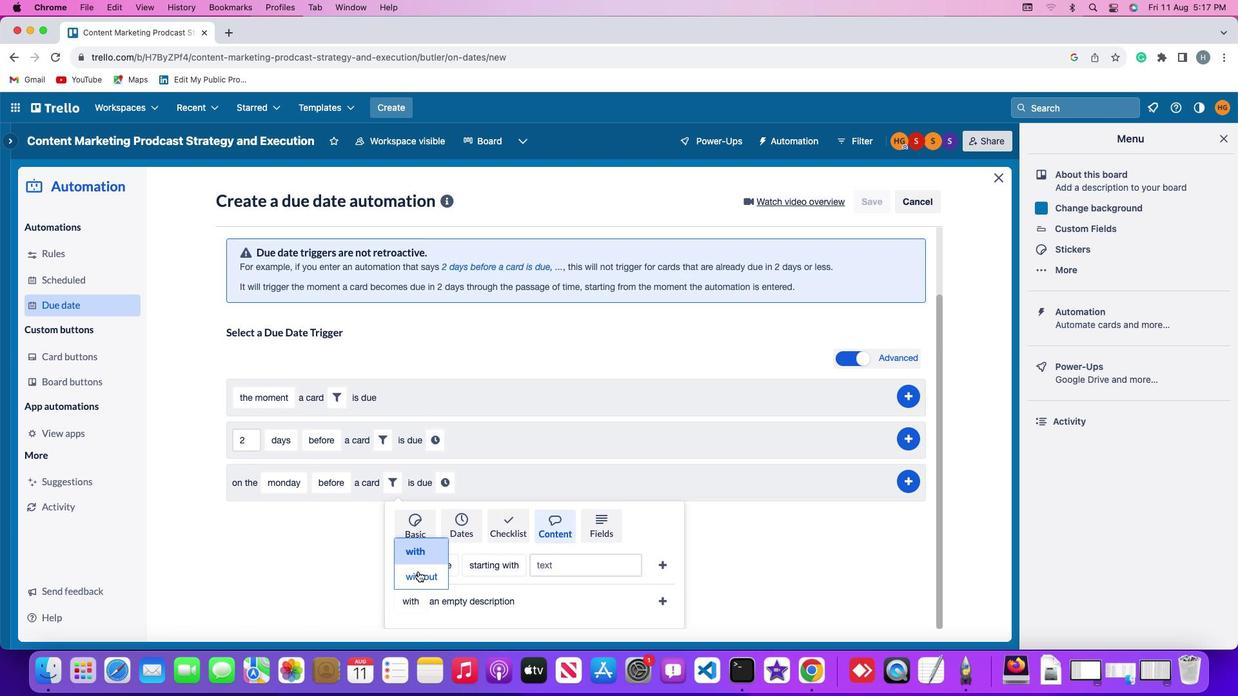 
Action: Mouse pressed left at (417, 572)
Screenshot: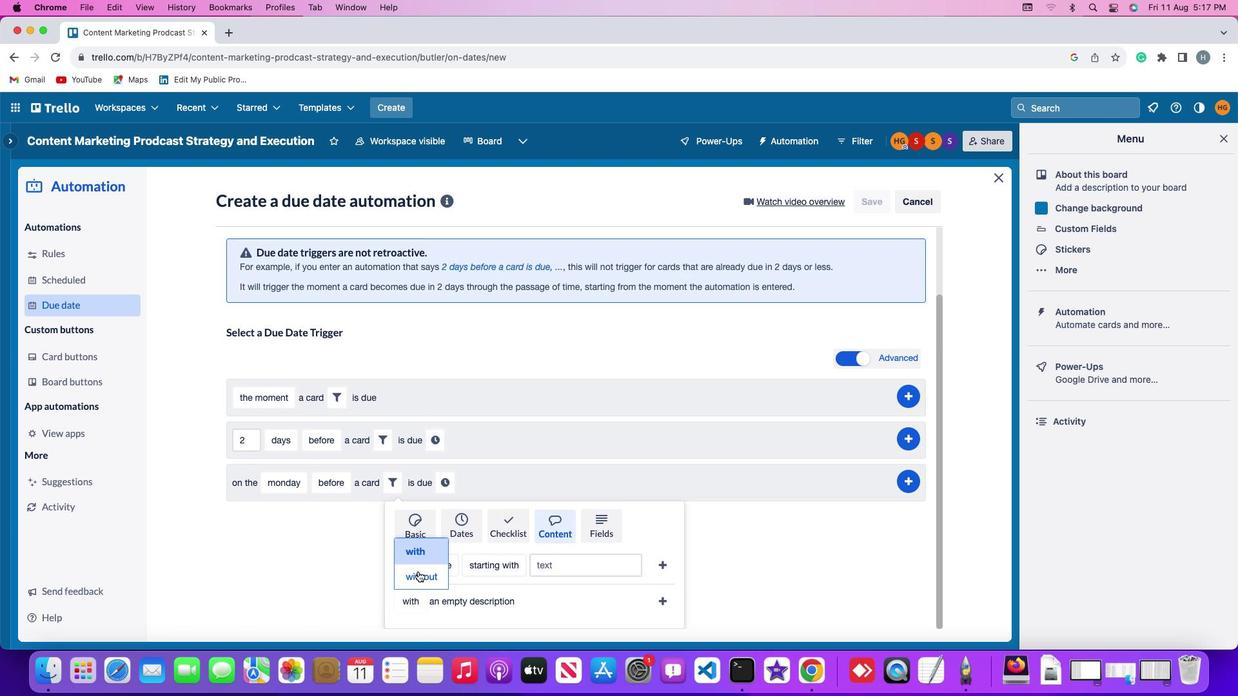 
Action: Mouse moved to (663, 600)
Screenshot: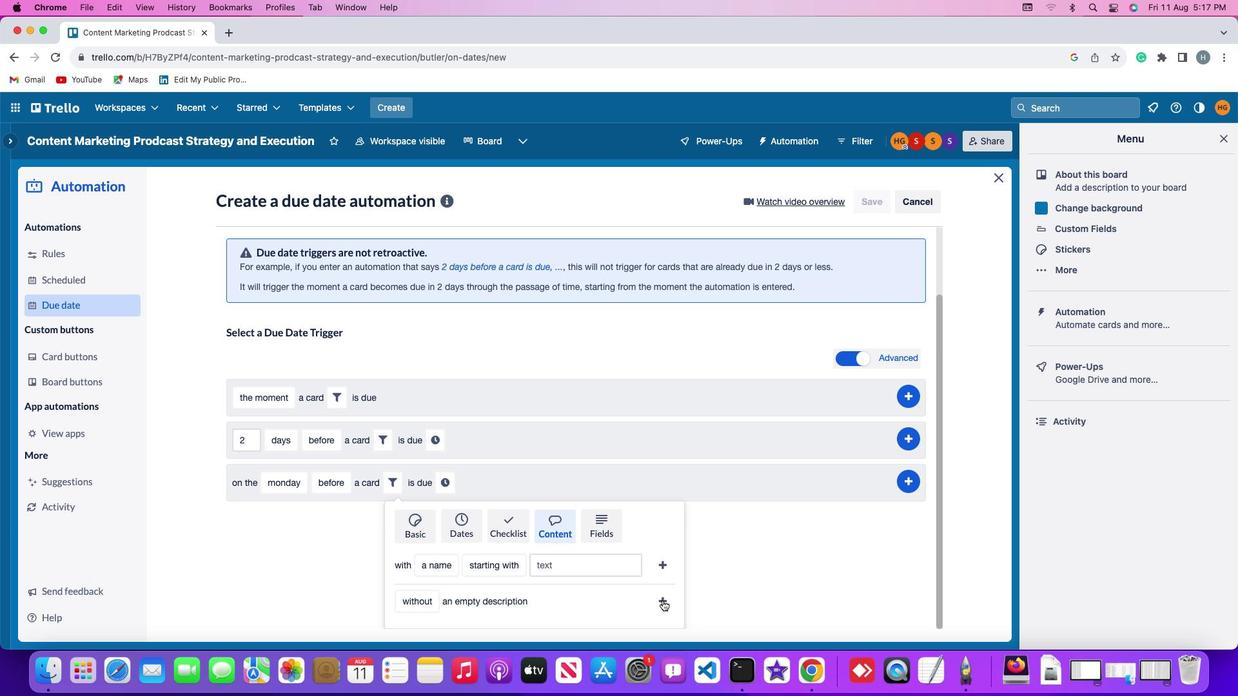 
Action: Mouse pressed left at (663, 600)
Screenshot: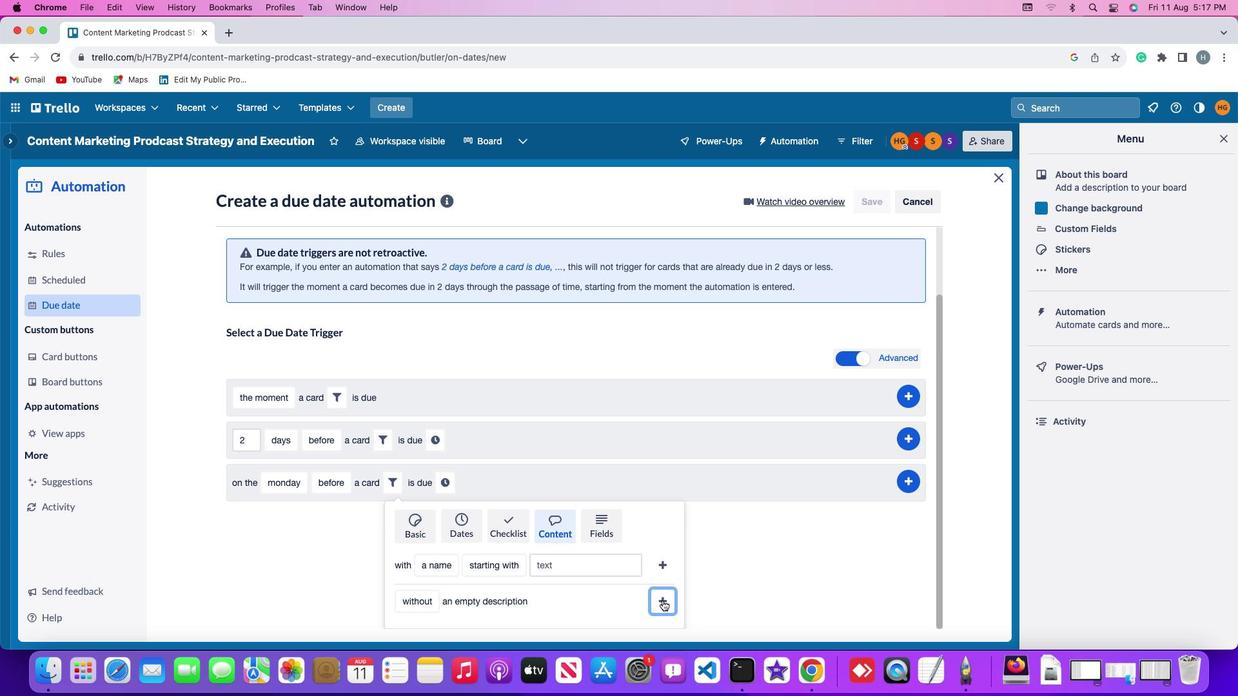 
Action: Mouse moved to (595, 561)
Screenshot: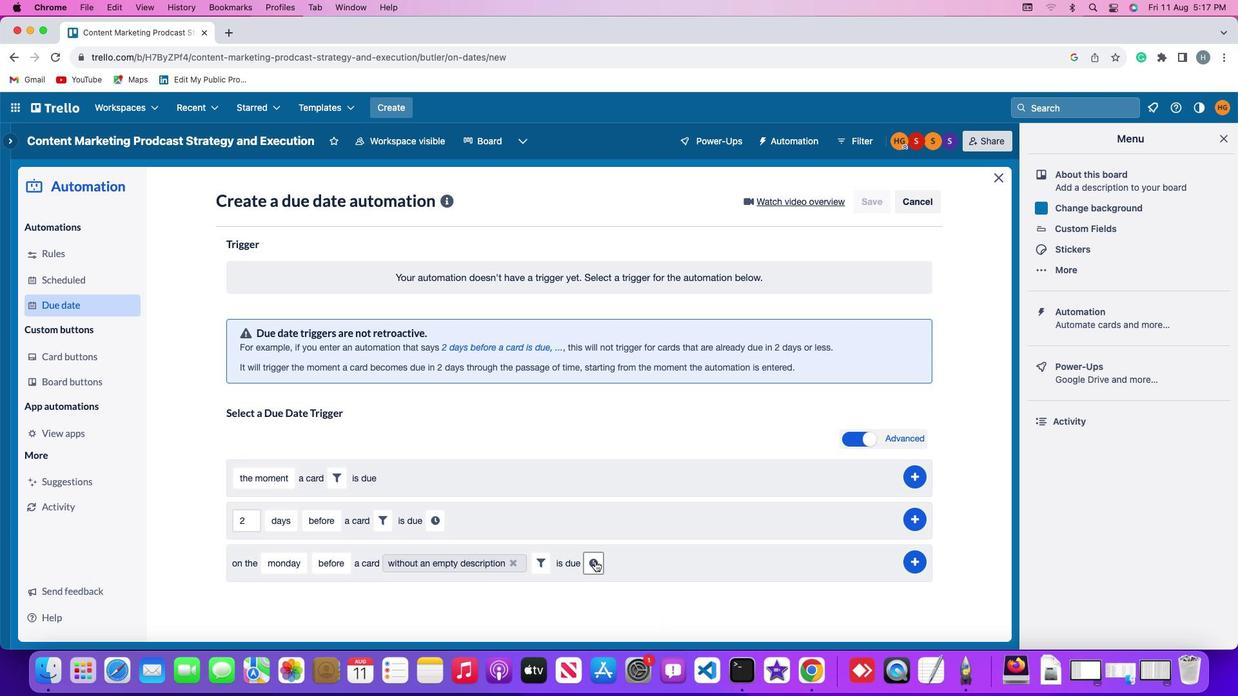 
Action: Mouse pressed left at (595, 561)
Screenshot: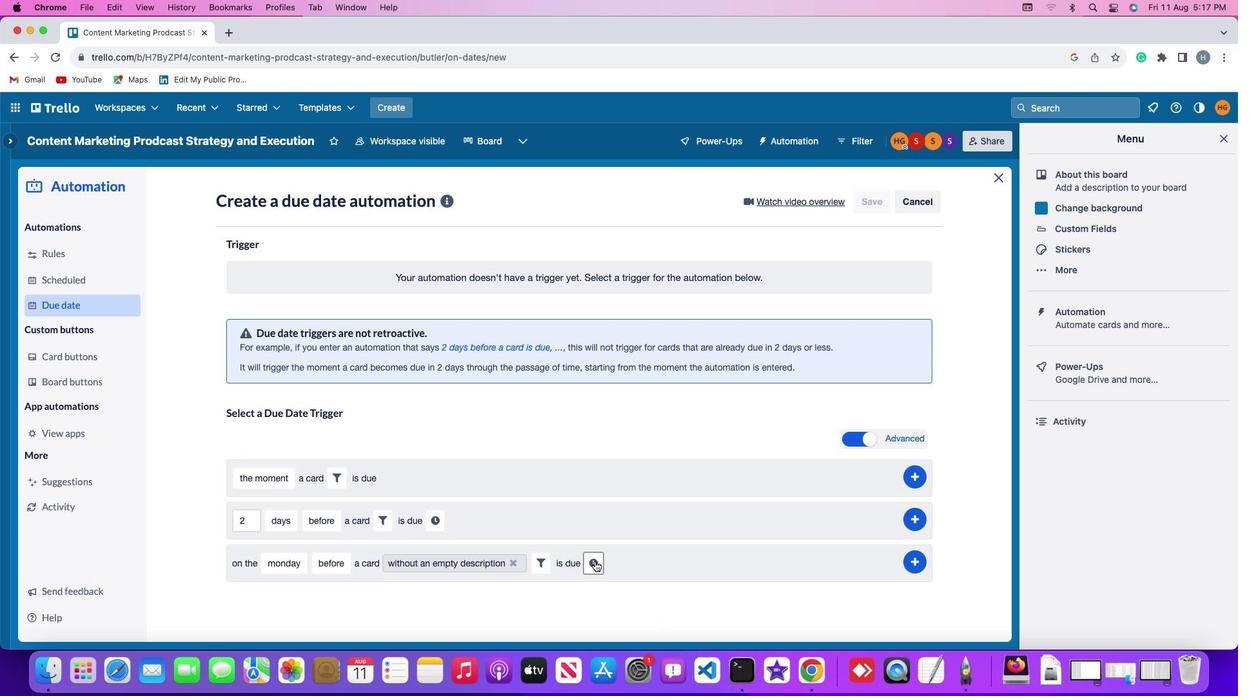
Action: Mouse moved to (625, 566)
Screenshot: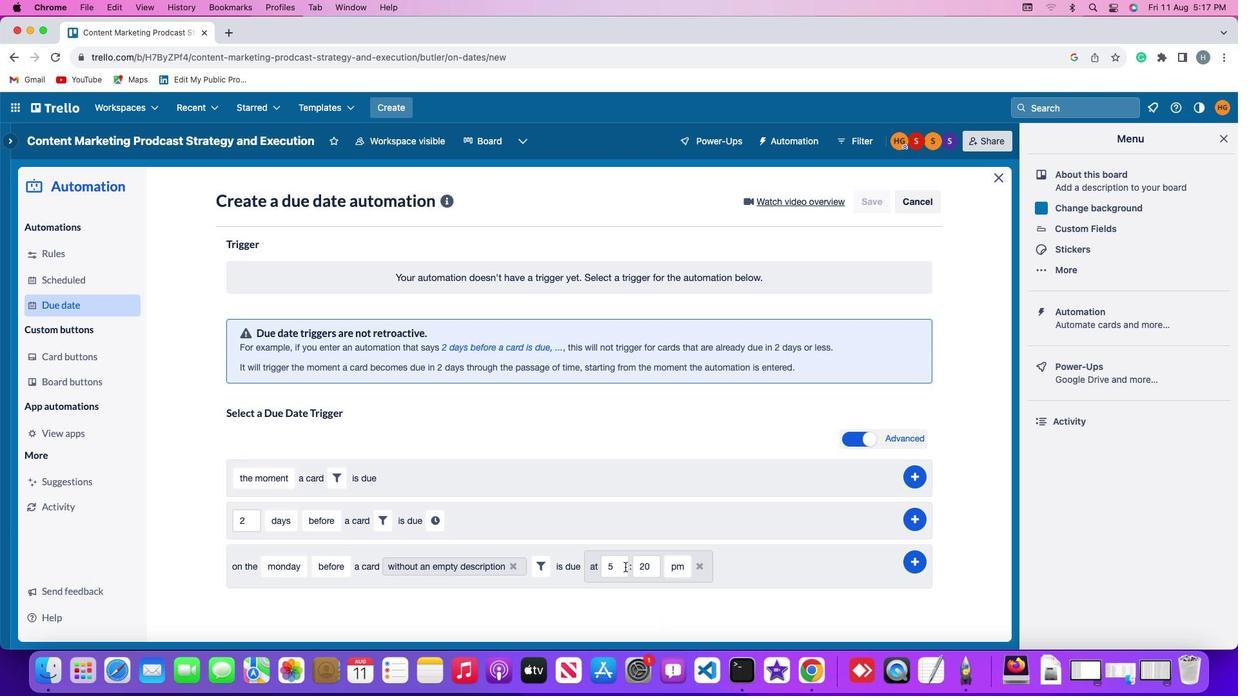 
Action: Mouse pressed left at (625, 566)
Screenshot: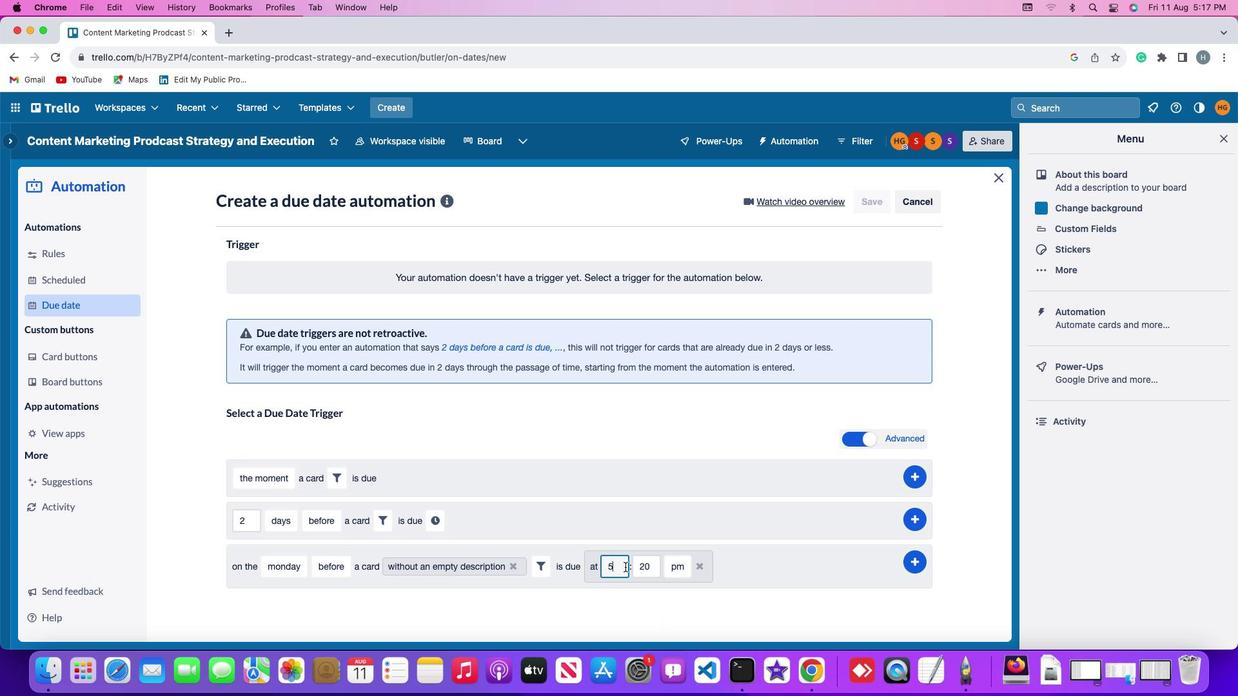 
Action: Key pressed Key.backspace'1''1'
Screenshot: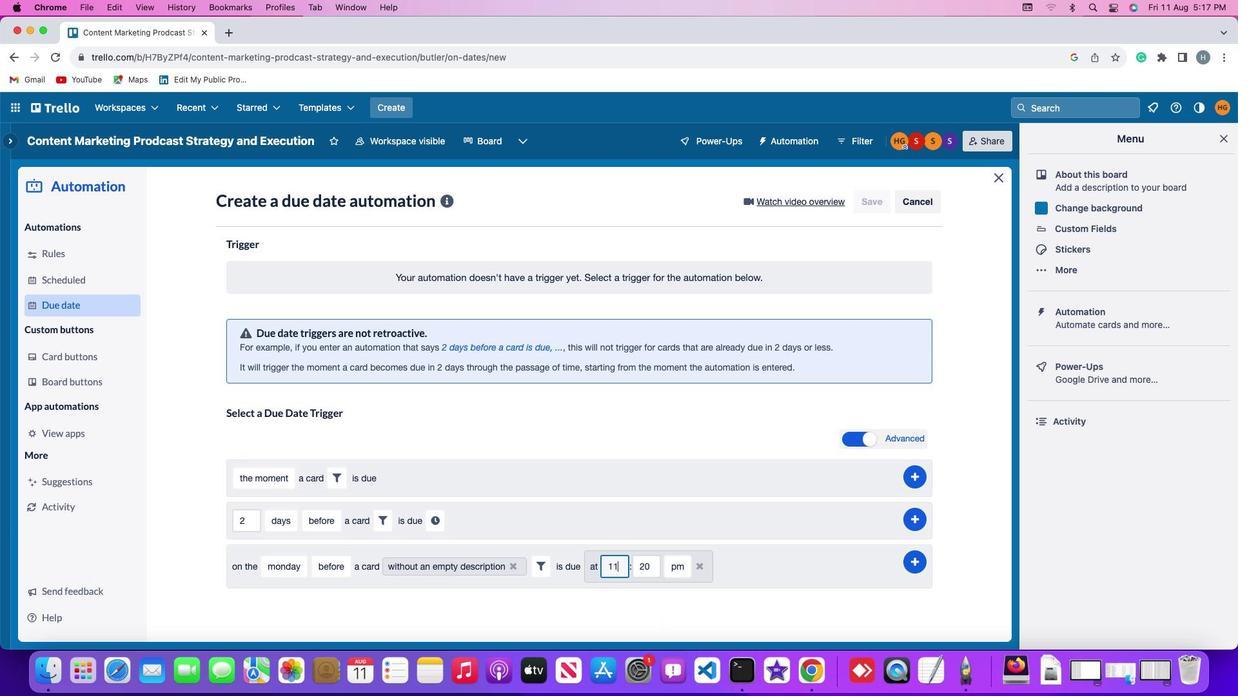 
Action: Mouse moved to (651, 565)
Screenshot: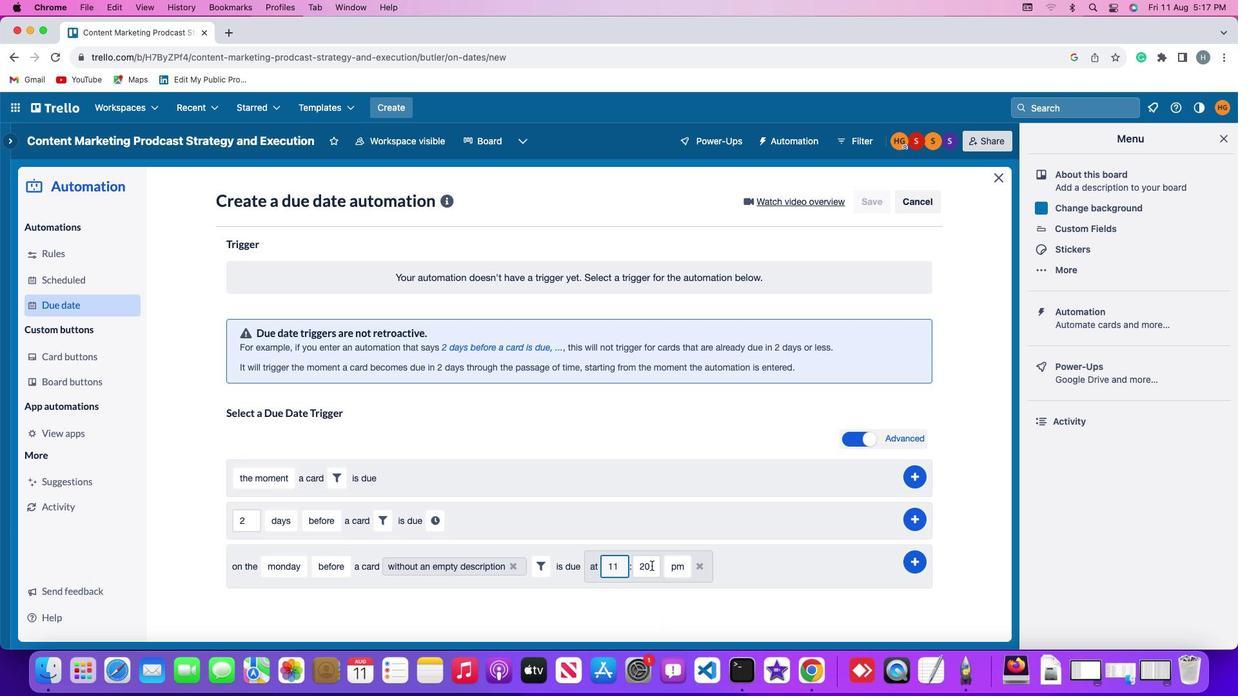 
Action: Mouse pressed left at (651, 565)
Screenshot: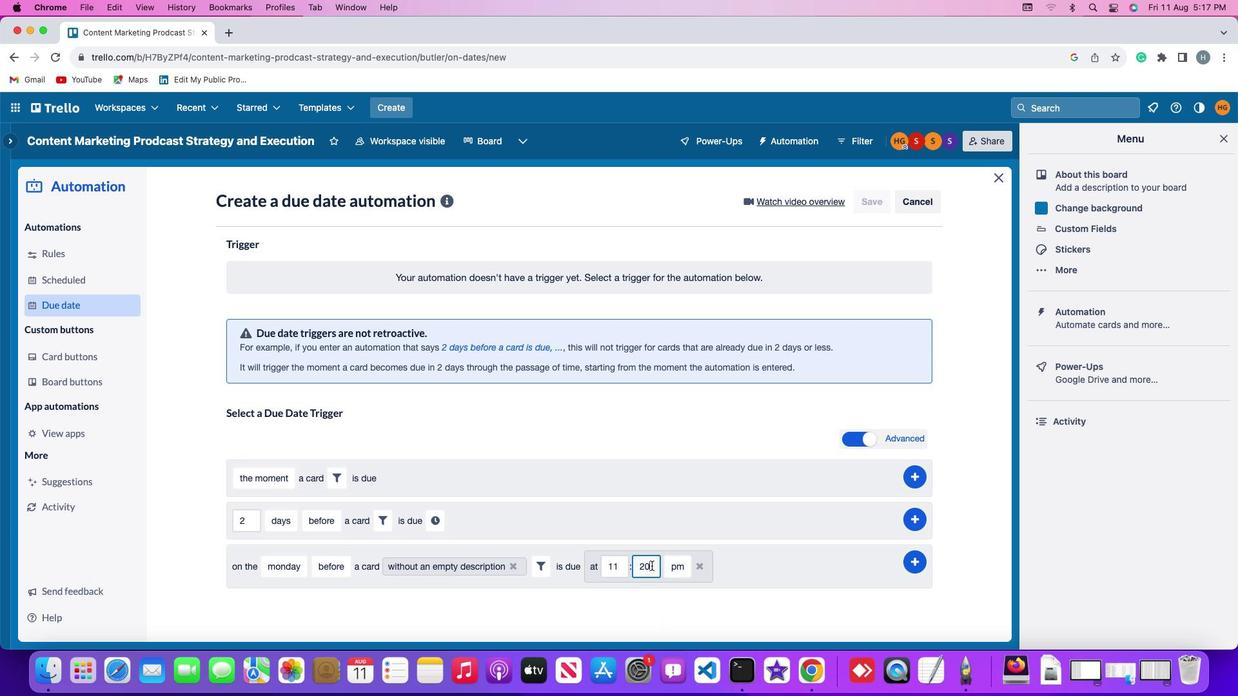 
Action: Key pressed Key.backspaceKey.backspace'0''0'
Screenshot: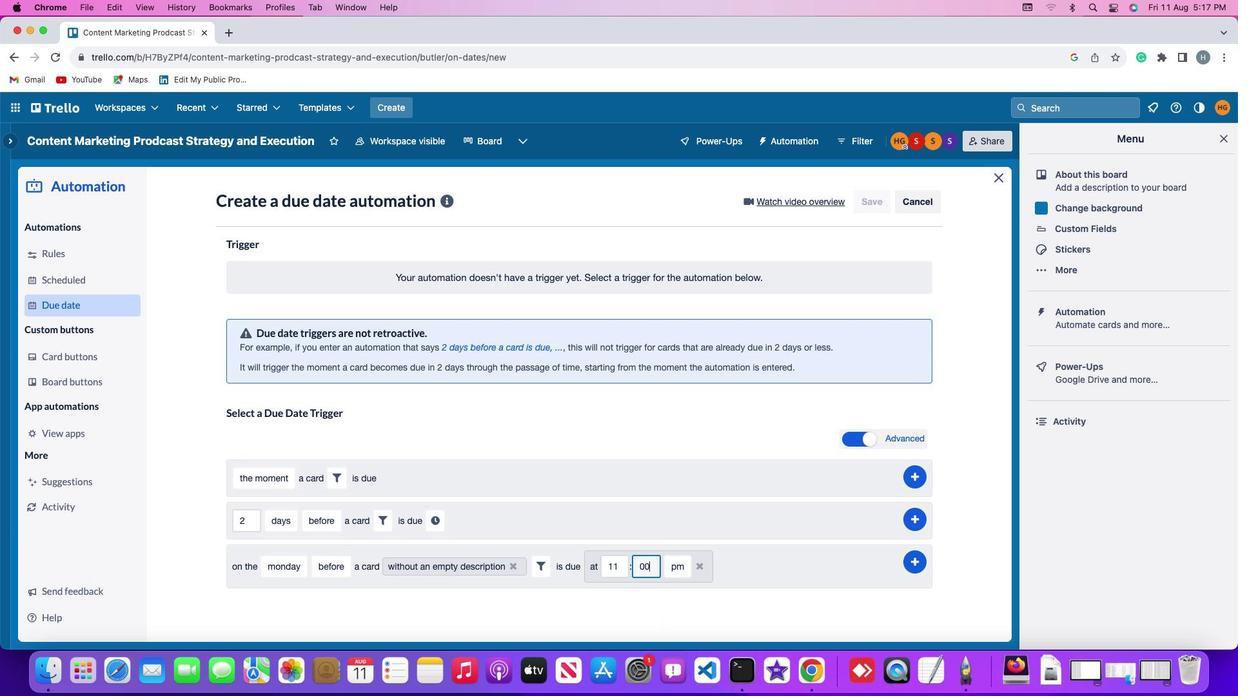 
Action: Mouse moved to (670, 565)
Screenshot: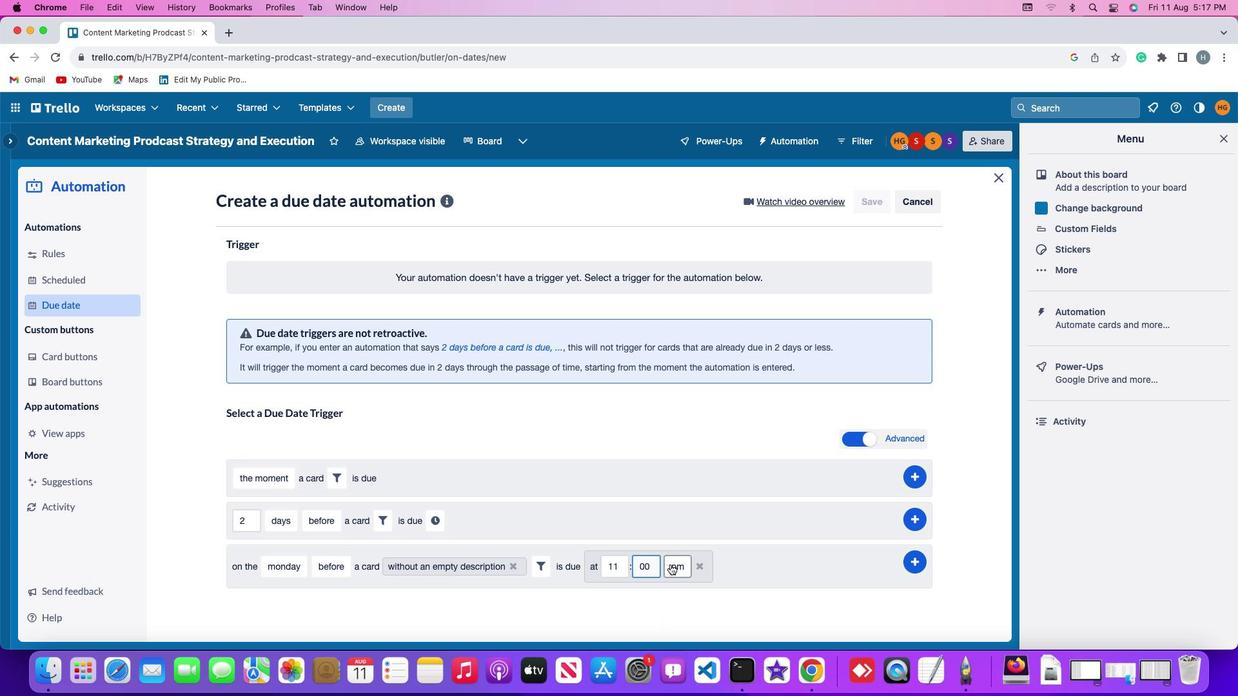 
Action: Mouse pressed left at (670, 565)
Screenshot: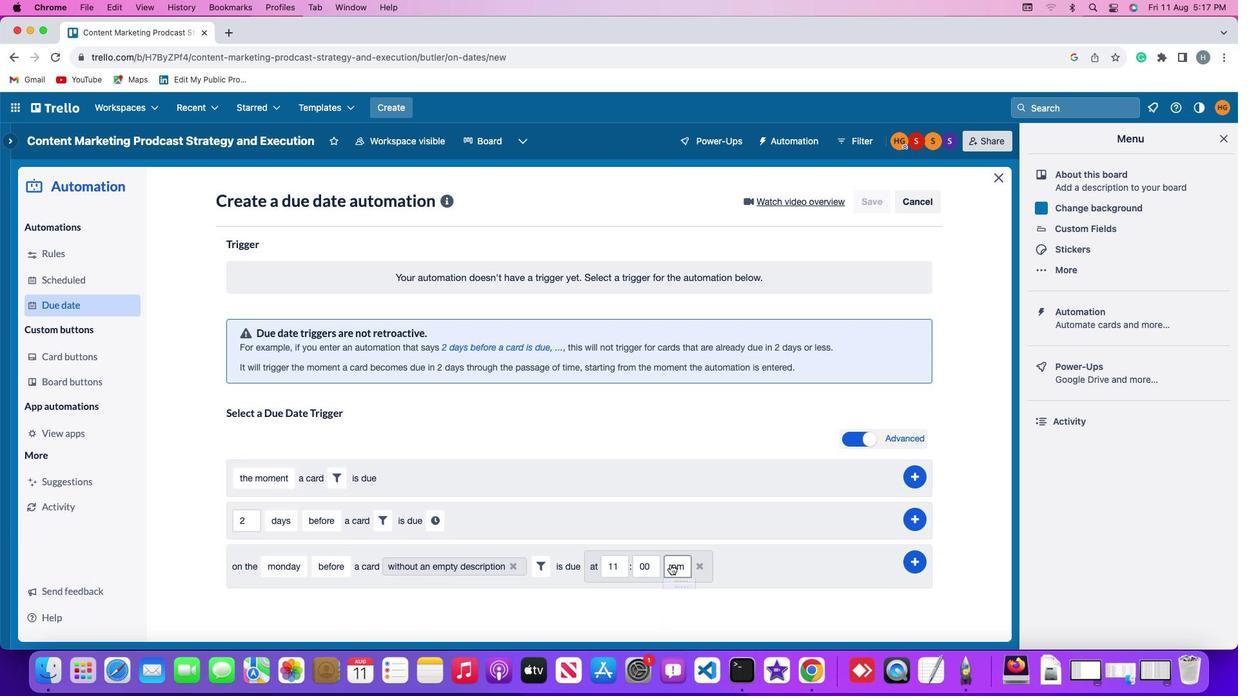 
Action: Mouse moved to (675, 590)
Screenshot: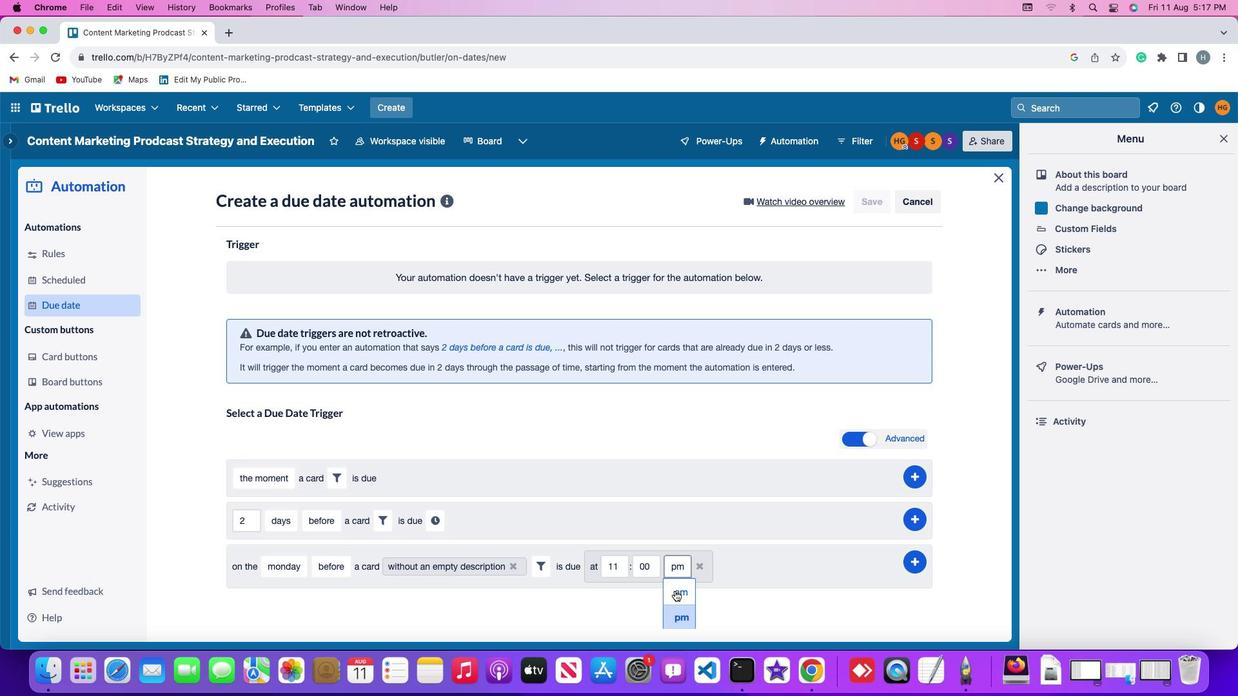 
Action: Mouse pressed left at (675, 590)
Screenshot: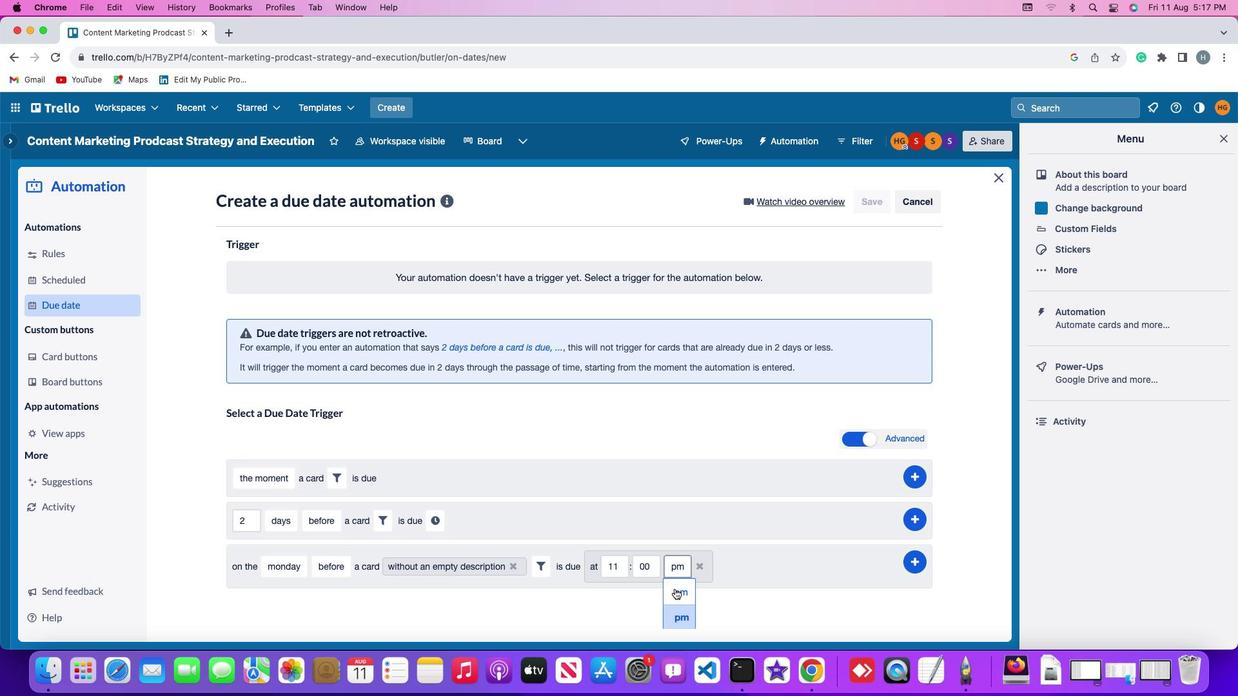 
Action: Mouse moved to (912, 559)
Screenshot: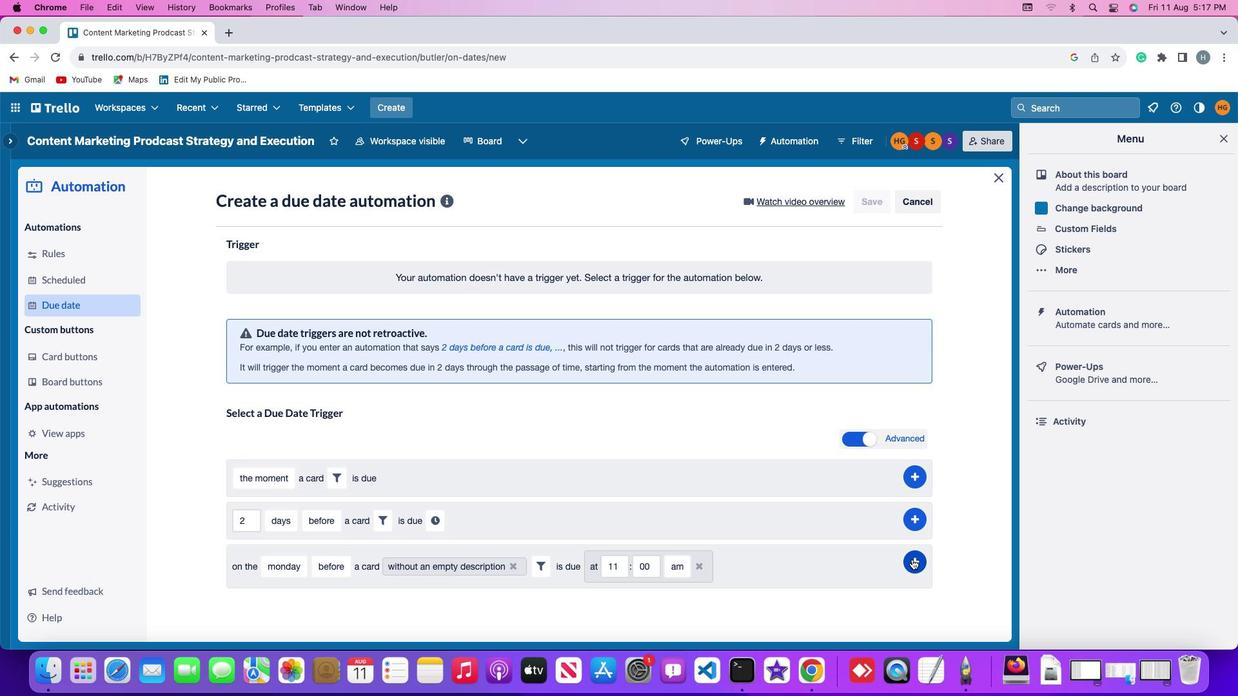 
Action: Mouse pressed left at (912, 559)
Screenshot: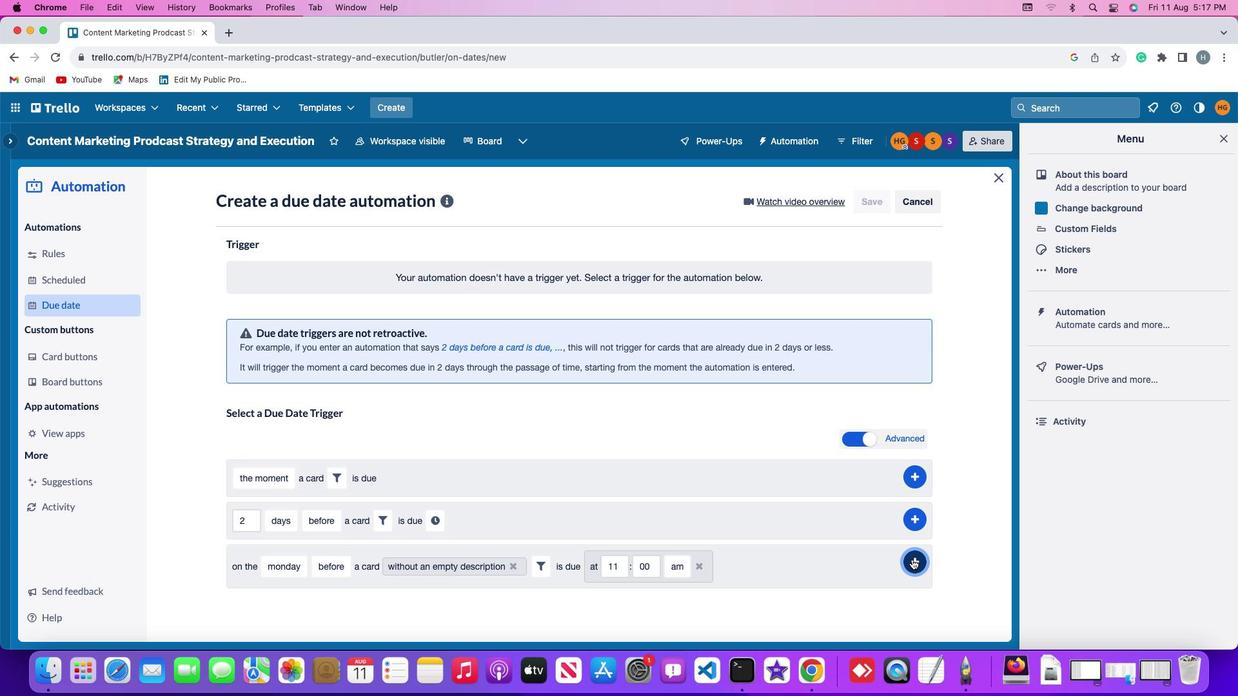 
Action: Mouse moved to (960, 440)
Screenshot: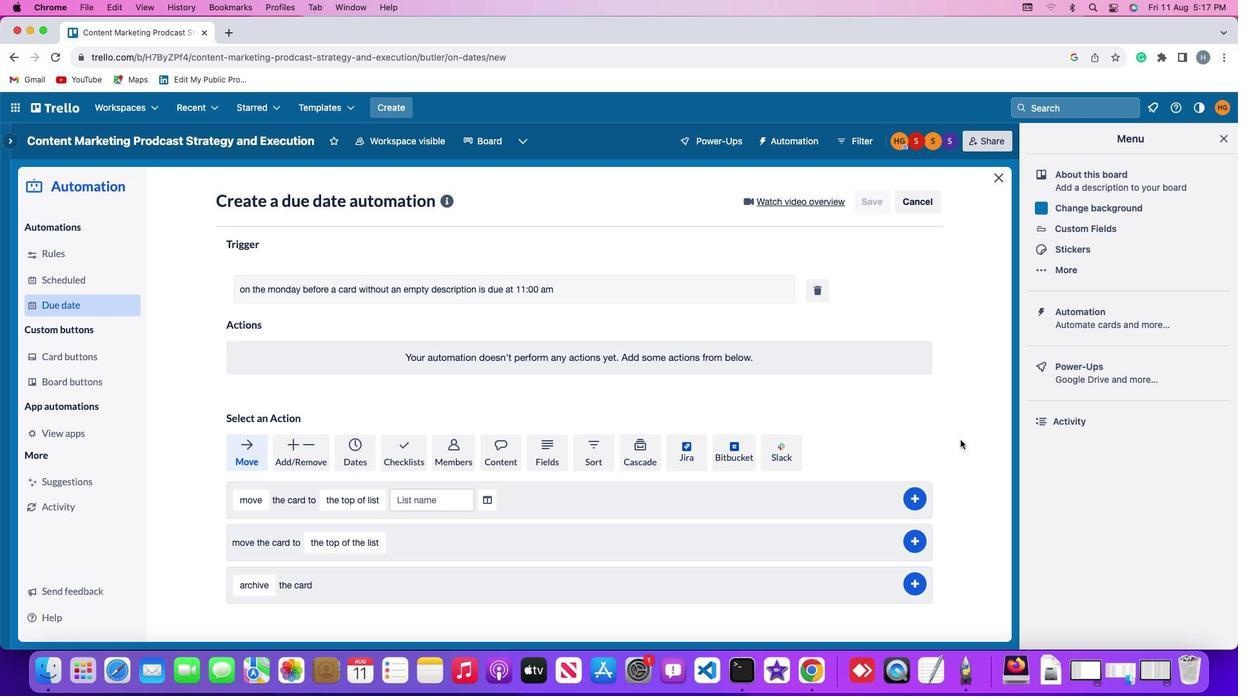 
